 Task: Create new contact,   with mail id: 'AudreyDavis70@lohud.com', first name: 'Audrey', Last name: 'Davis', Job Title: Solutions Architect, Phone number (617) 555-7890. Change life cycle stage to  'Lead' and lead status to 'New'. Add new company to the associated contact: newschool.edu and type: Other. Logged in from softage.10@softage.net
Action: Mouse moved to (105, 57)
Screenshot: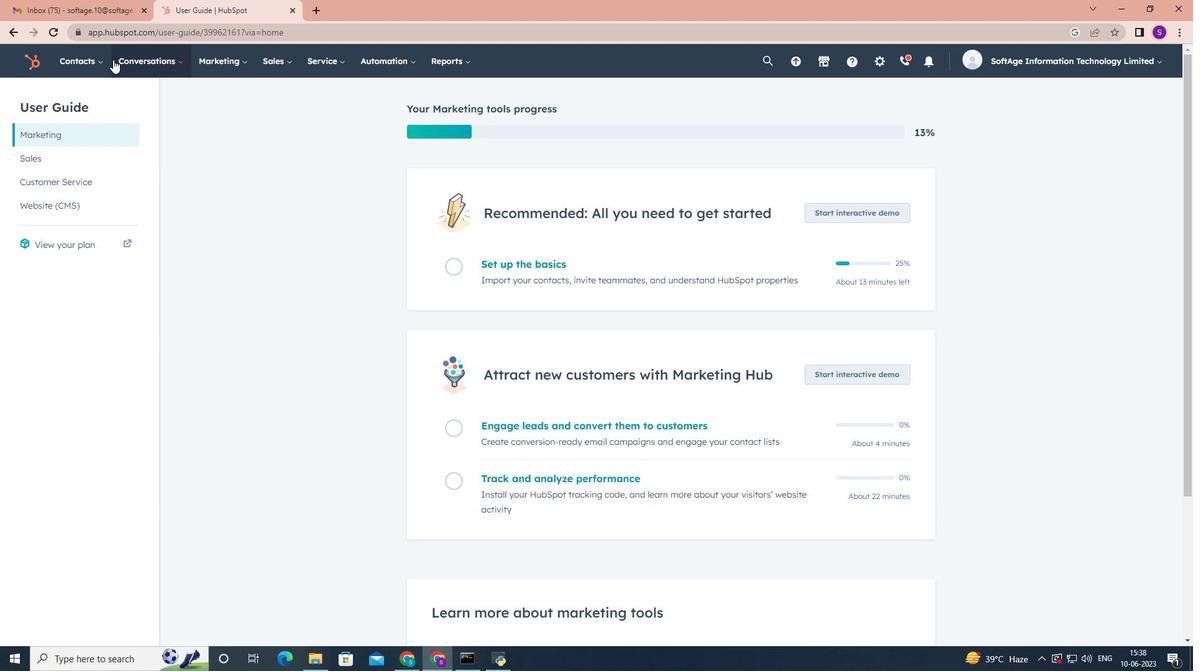 
Action: Mouse pressed left at (105, 57)
Screenshot: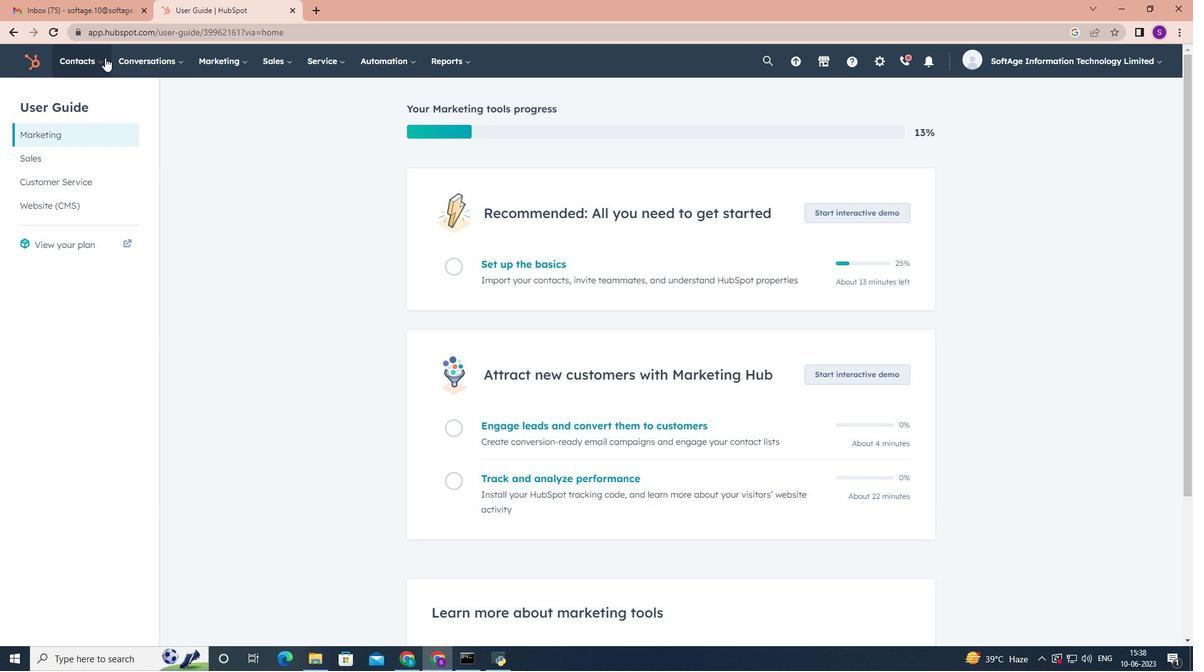 
Action: Mouse moved to (86, 94)
Screenshot: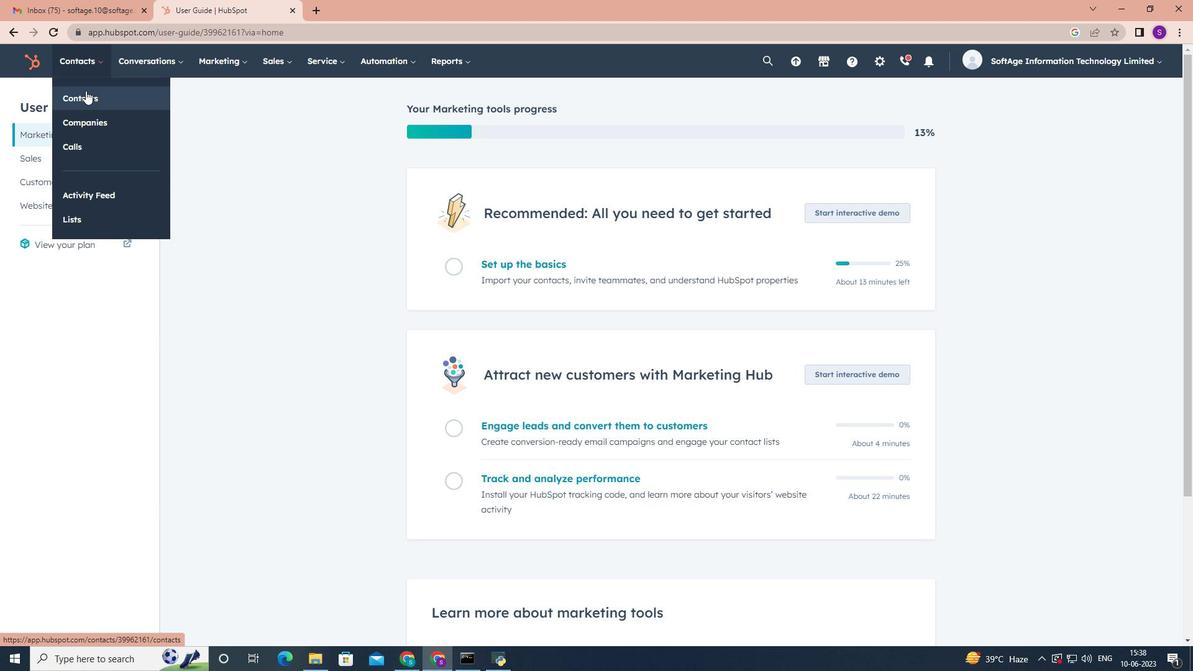 
Action: Mouse pressed left at (86, 94)
Screenshot: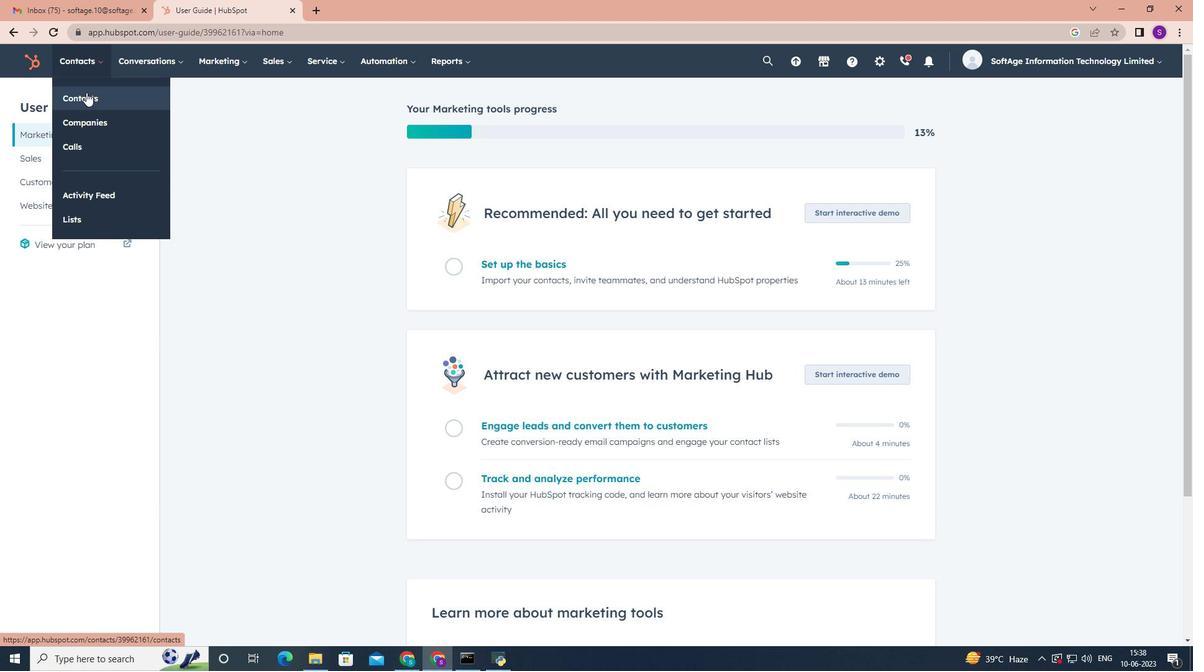 
Action: Mouse moved to (1116, 100)
Screenshot: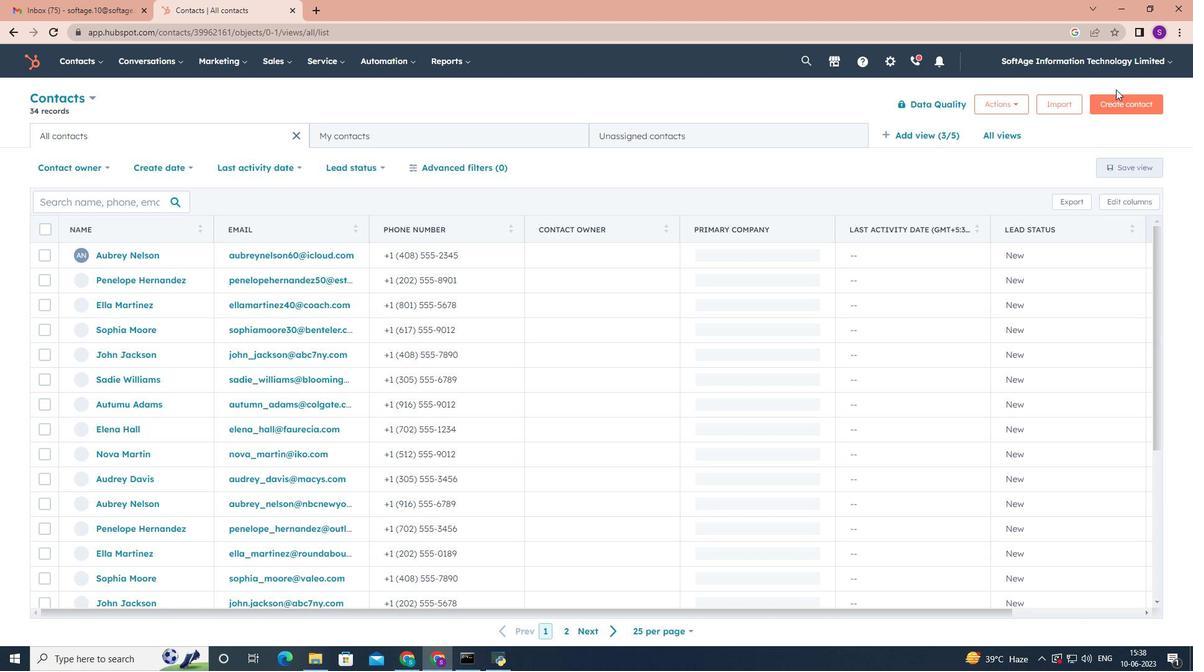 
Action: Mouse pressed left at (1116, 100)
Screenshot: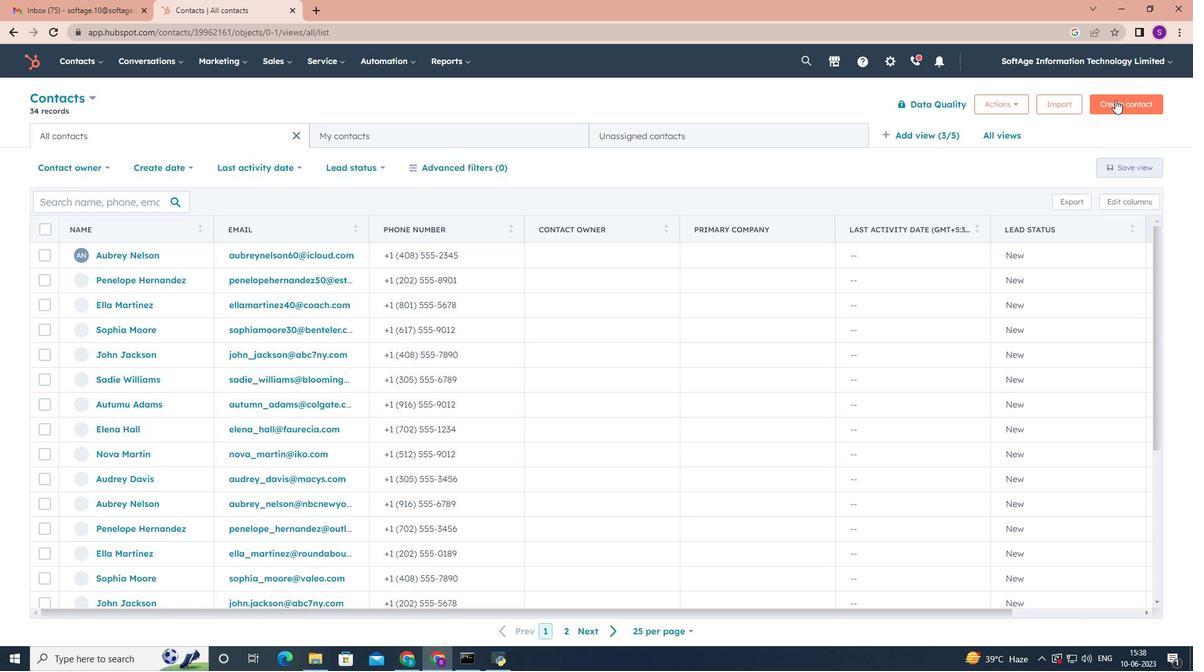 
Action: Mouse moved to (896, 152)
Screenshot: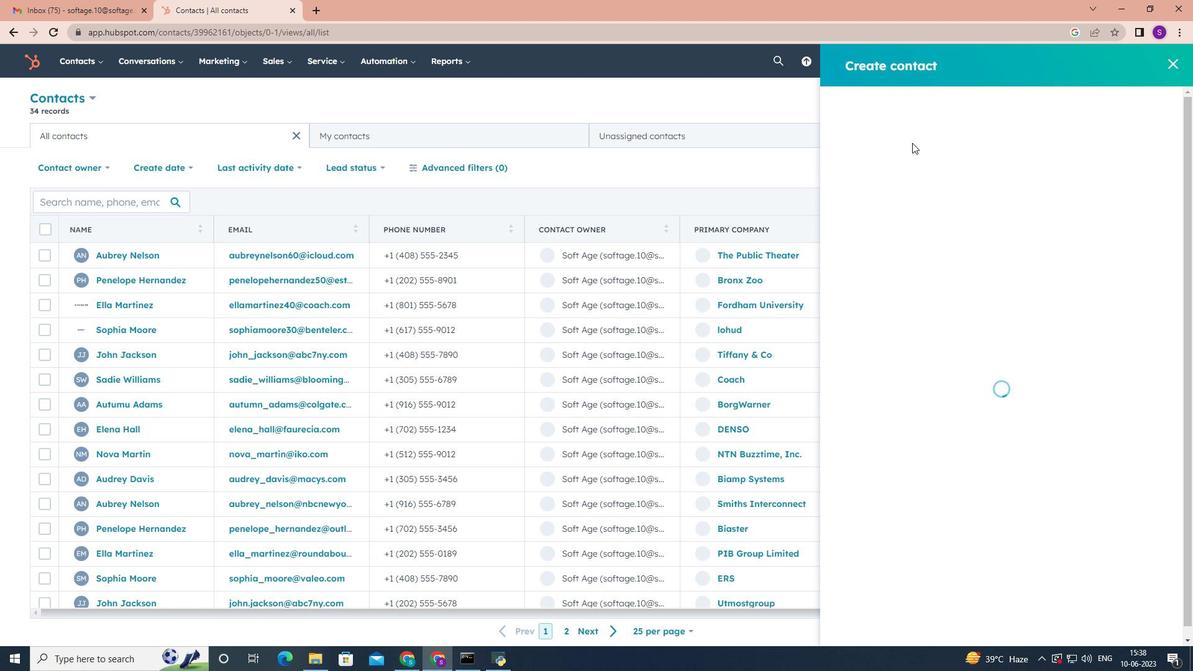 
Action: Mouse pressed left at (896, 152)
Screenshot: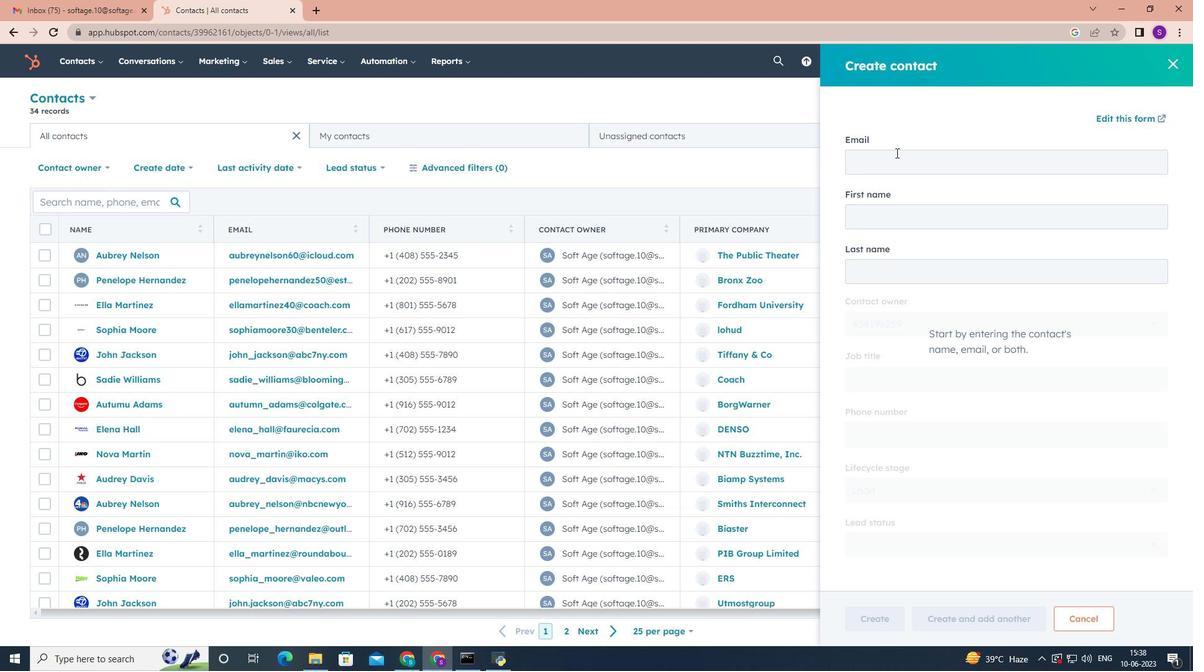 
Action: Key pressed <Key.shift>Audrey<Key.shift>Davis70<Key.shift>@lohud.com<Key.tab><Key.shift><Key.shift>Audrey<Key.tab>davis<Key.backspace><Key.backspace><Key.backspace><Key.backspace><Key.backspace><Key.shift><Key.shift><Key.shift><Key.shift>Davis<Key.tab><Key.tab><Key.shift>Solutions<Key.space><Key.shift>Architect<Key.tab>6175557890<Key.tab><Key.tab><Key.tab><Key.tab><Key.enter>
Screenshot: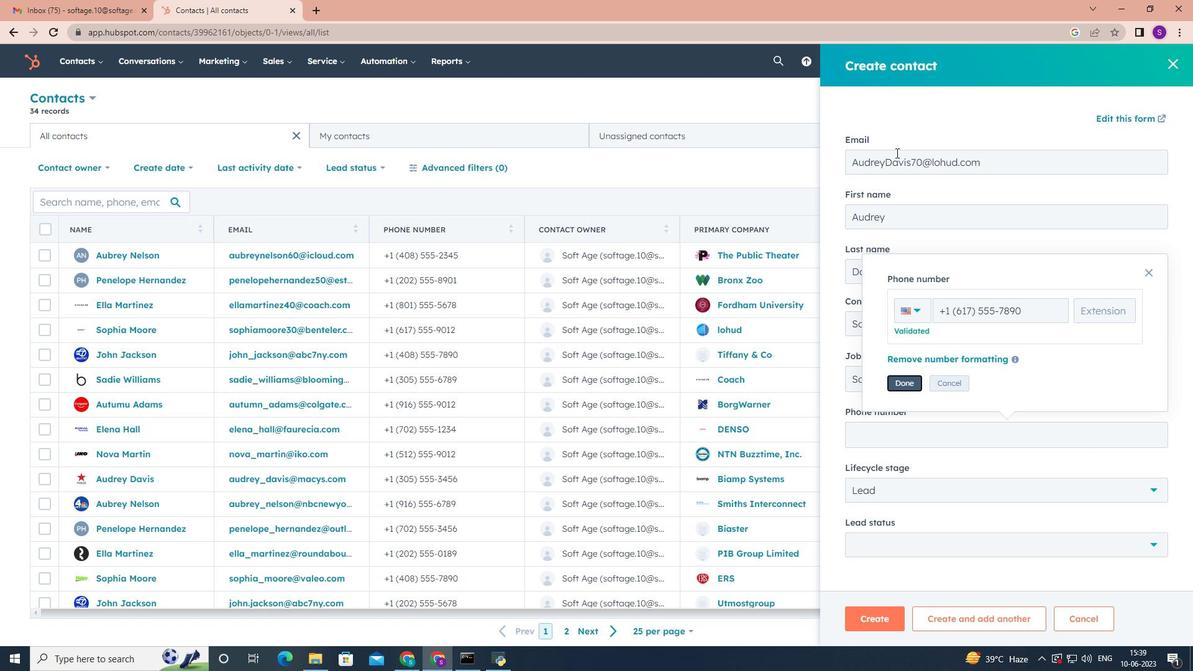 
Action: Mouse moved to (1152, 486)
Screenshot: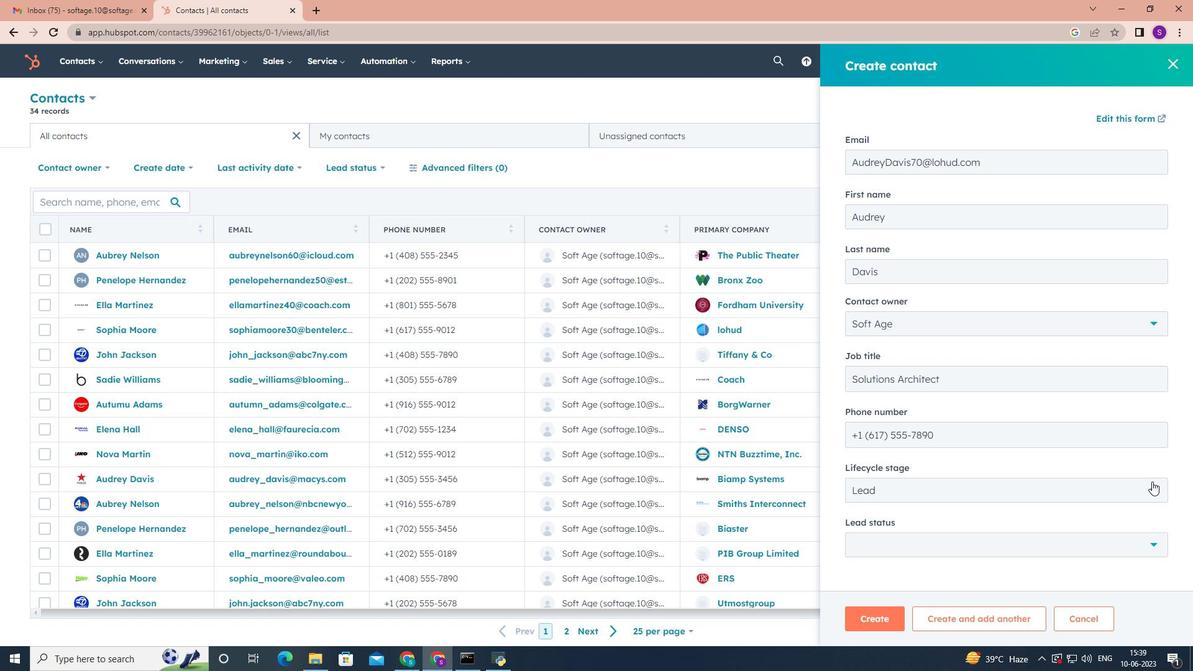 
Action: Mouse pressed left at (1152, 486)
Screenshot: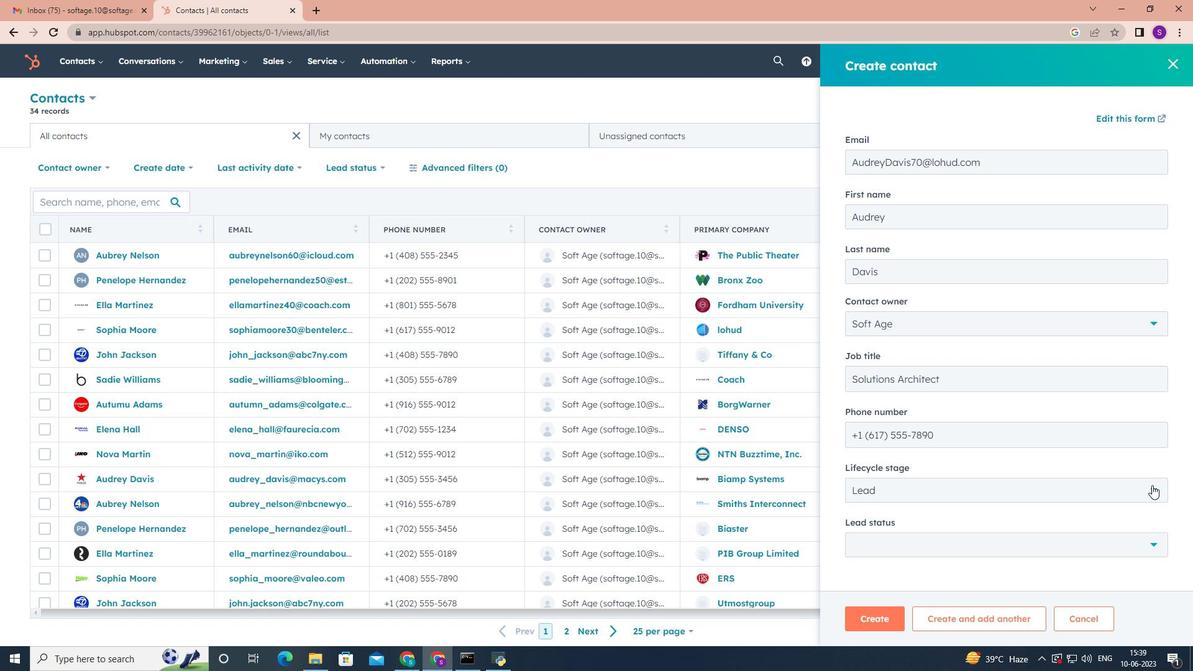 
Action: Mouse moved to (932, 386)
Screenshot: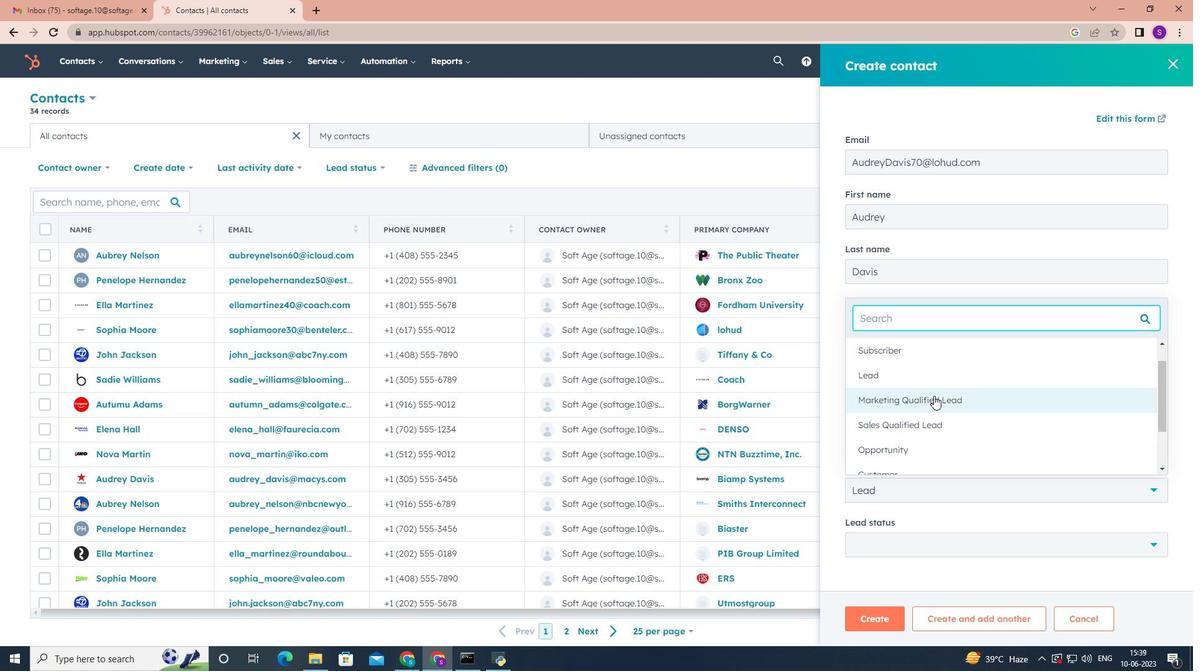 
Action: Mouse pressed left at (932, 386)
Screenshot: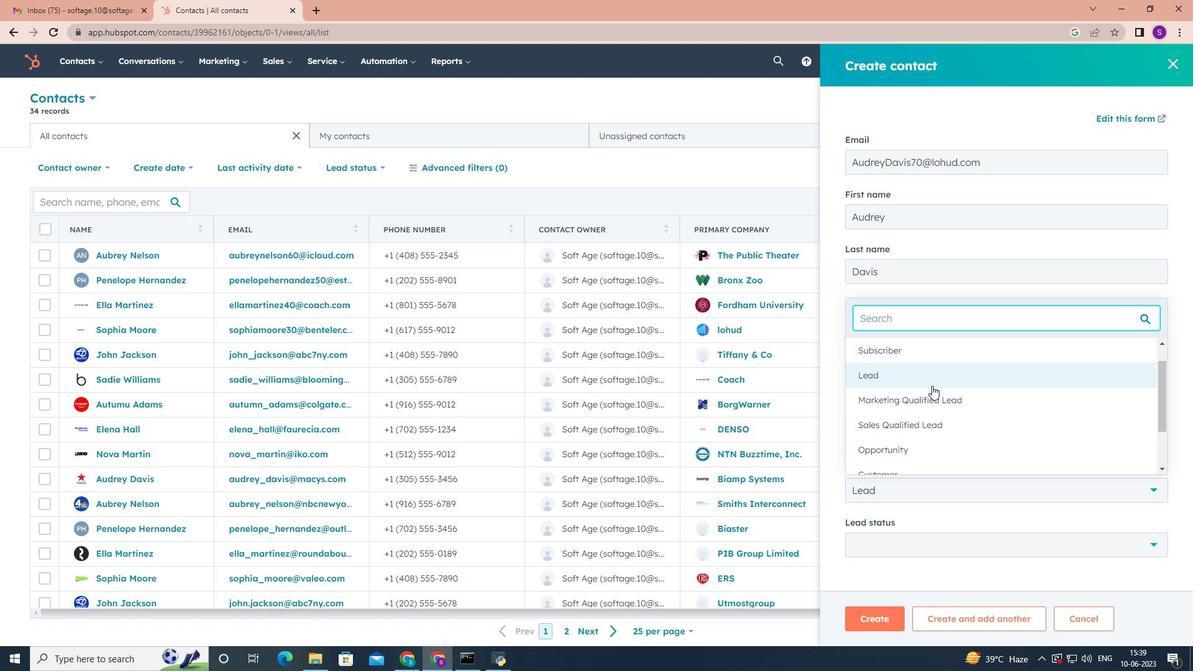 
Action: Mouse moved to (1094, 544)
Screenshot: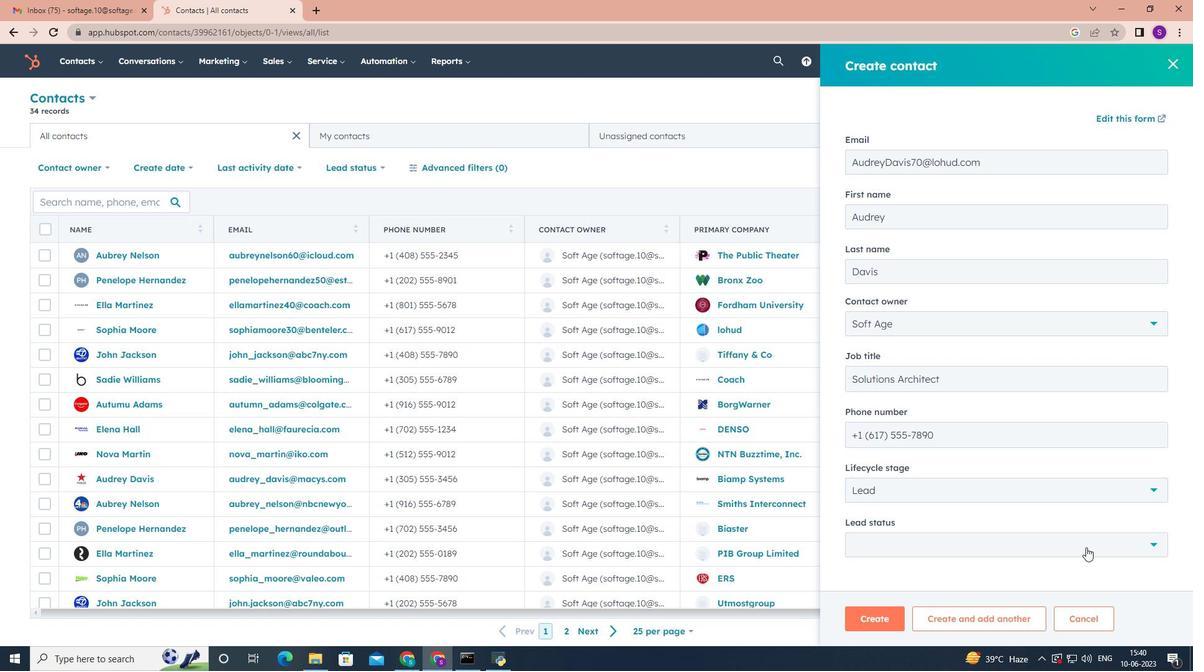 
Action: Mouse pressed left at (1094, 544)
Screenshot: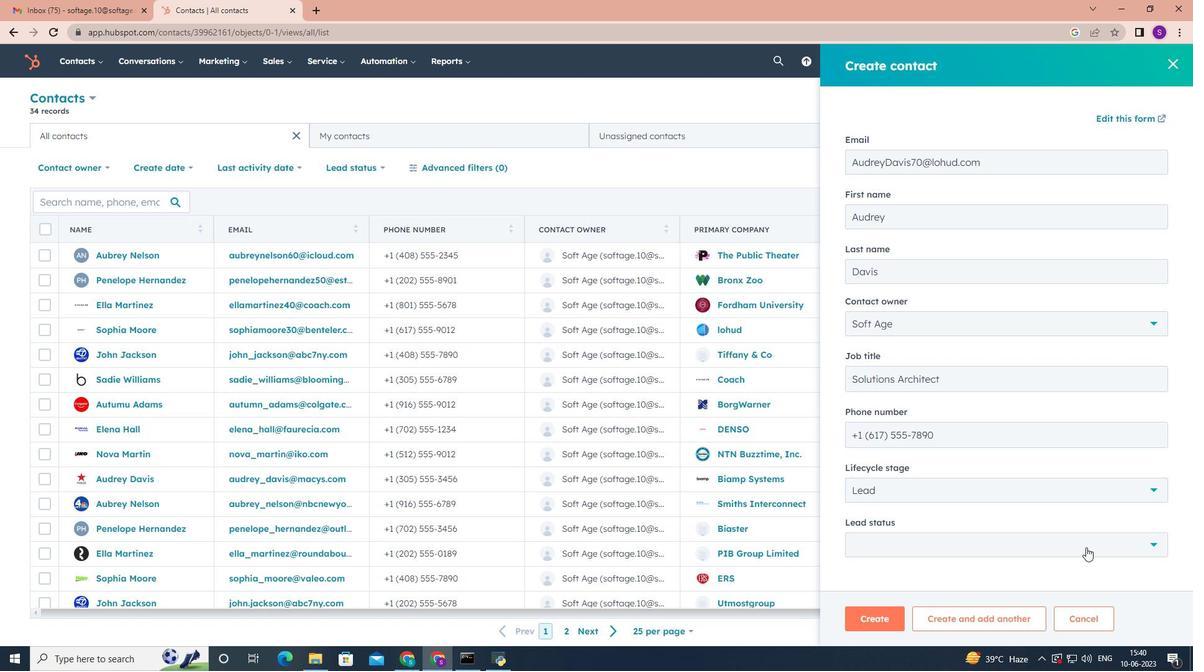 
Action: Mouse moved to (912, 432)
Screenshot: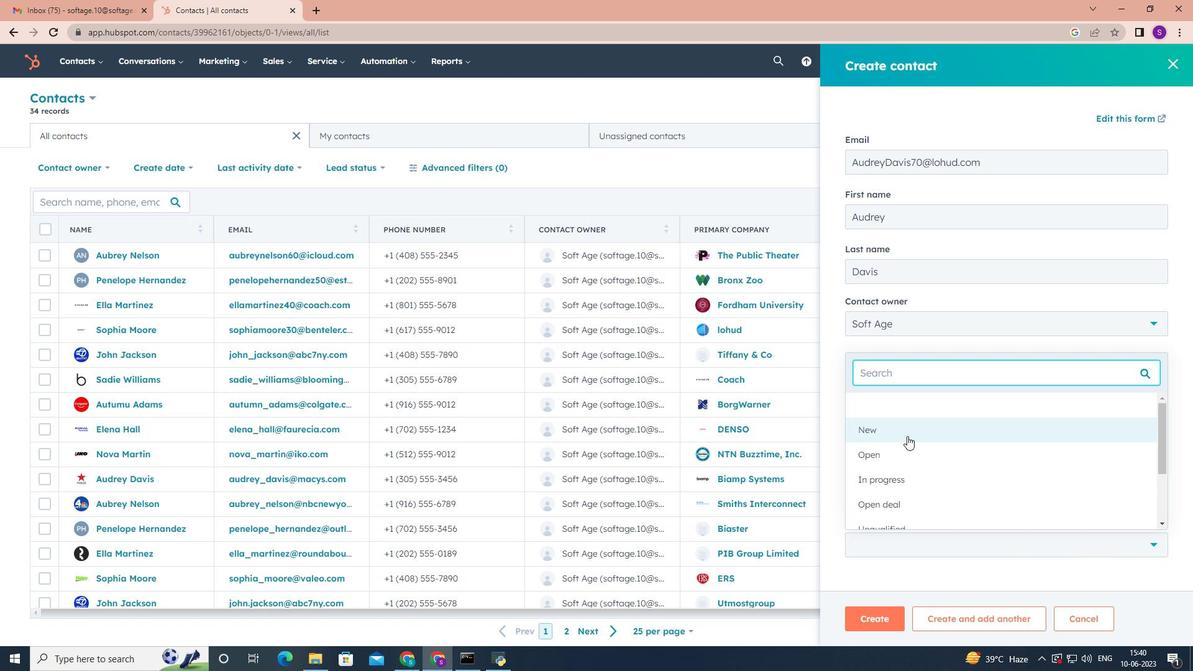 
Action: Mouse pressed left at (912, 432)
Screenshot: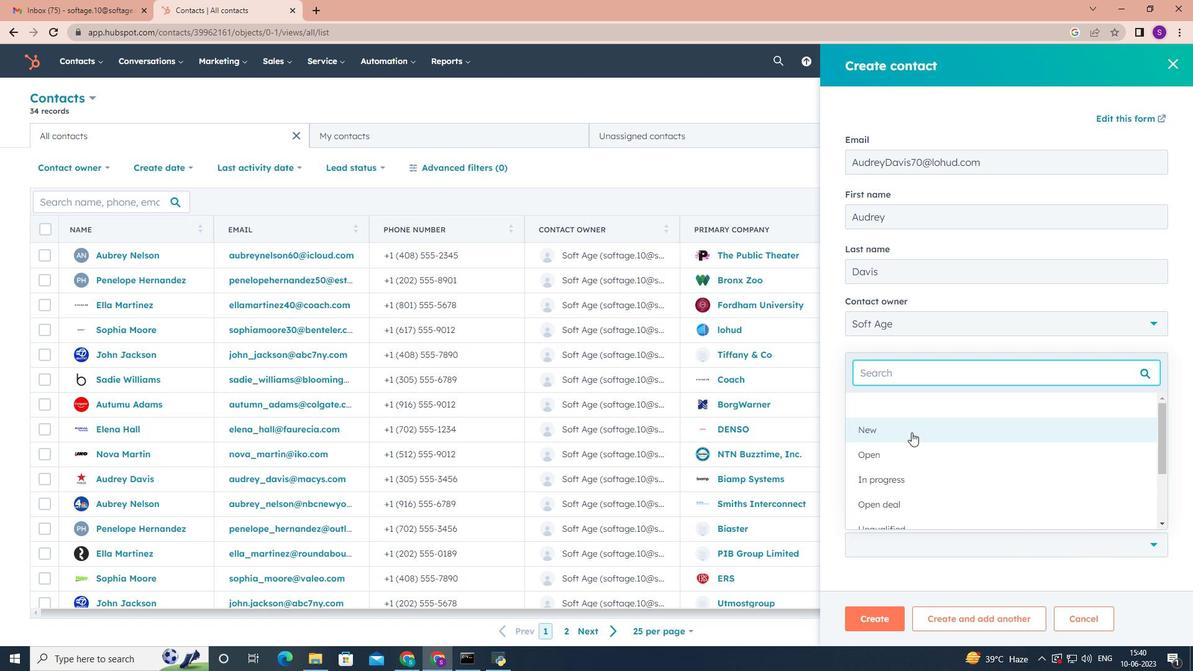 
Action: Mouse moved to (896, 623)
Screenshot: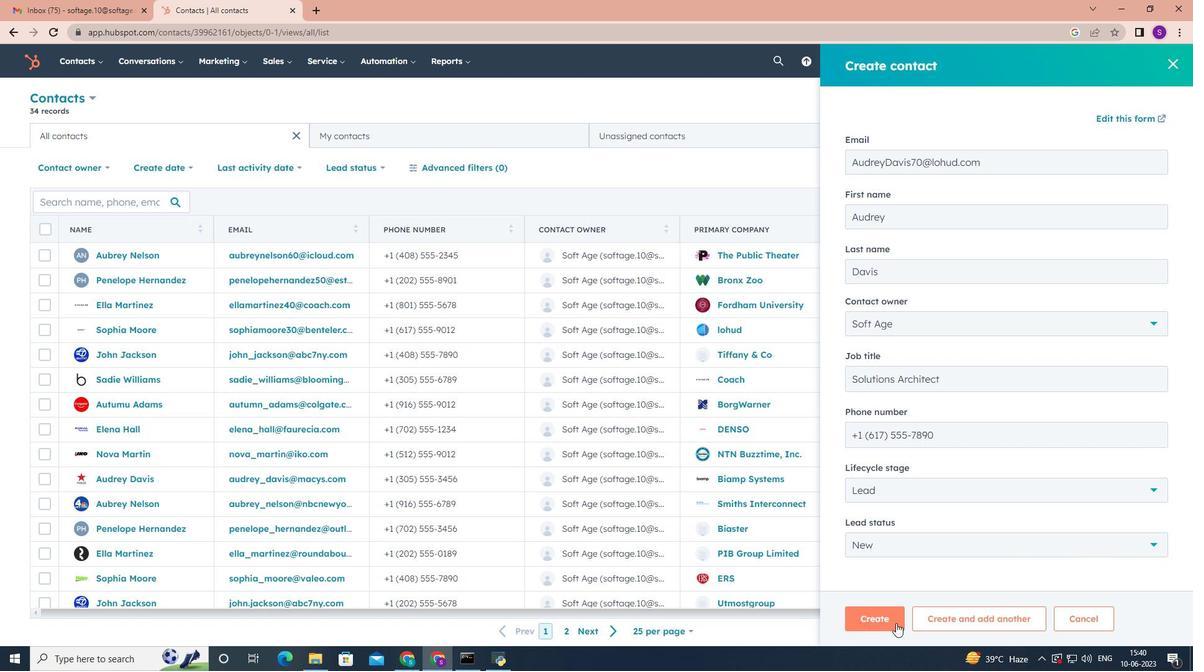 
Action: Mouse pressed left at (896, 623)
Screenshot: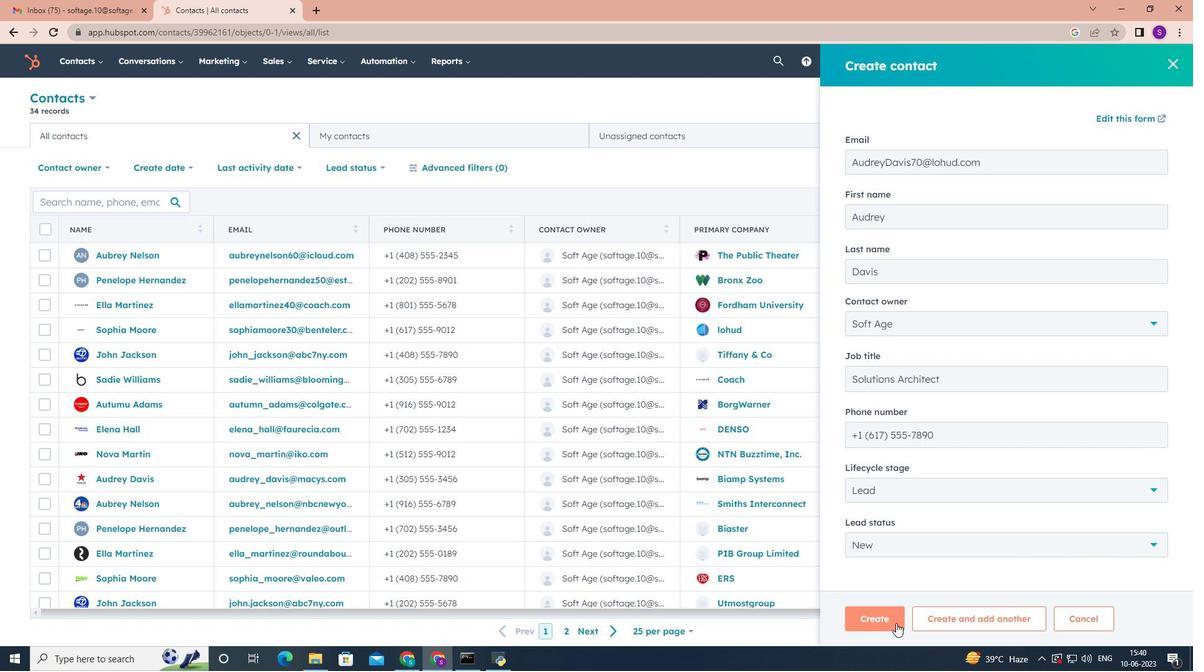 
Action: Mouse moved to (851, 397)
Screenshot: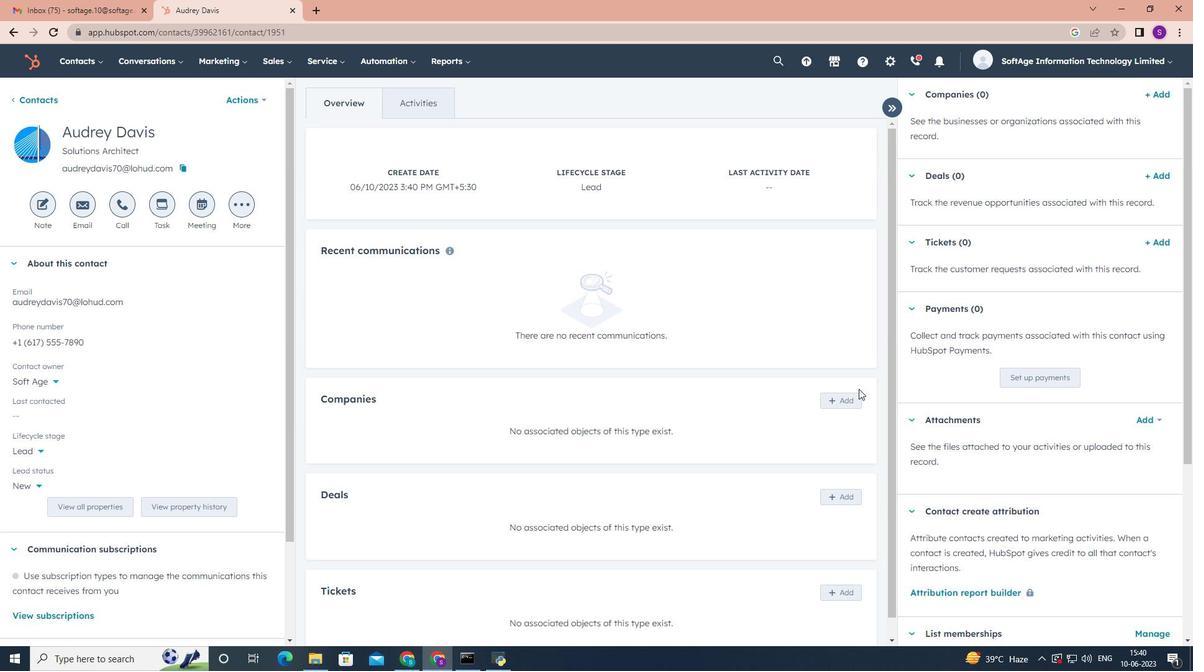 
Action: Mouse pressed left at (851, 397)
Screenshot: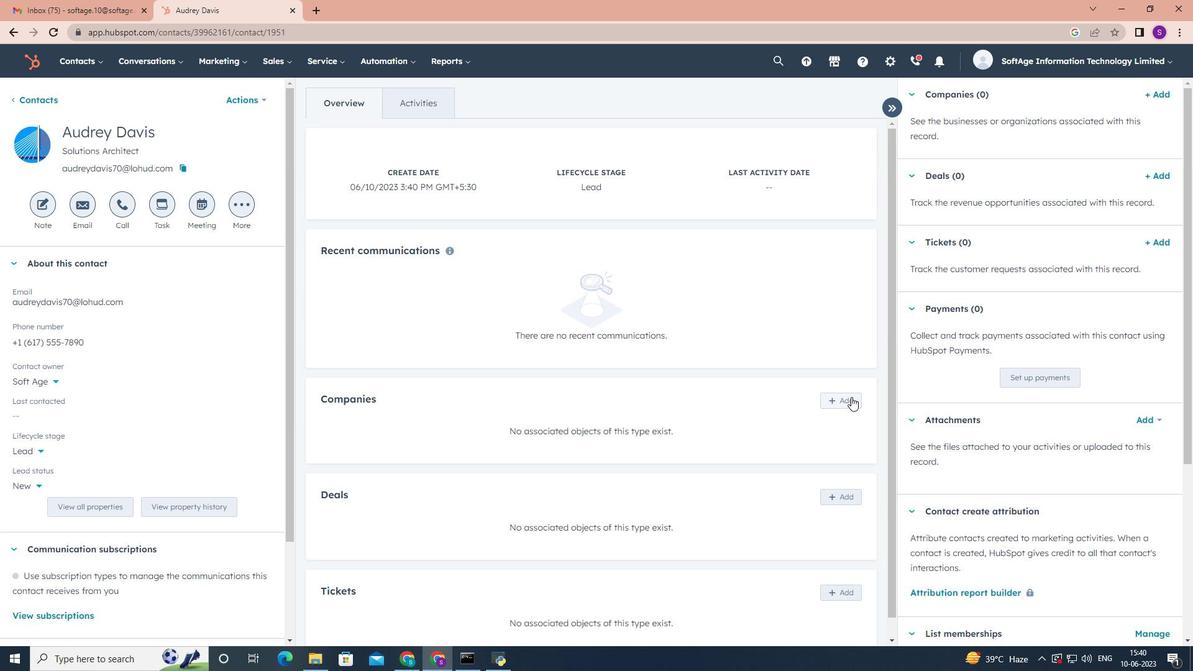 
Action: Mouse moved to (910, 122)
Screenshot: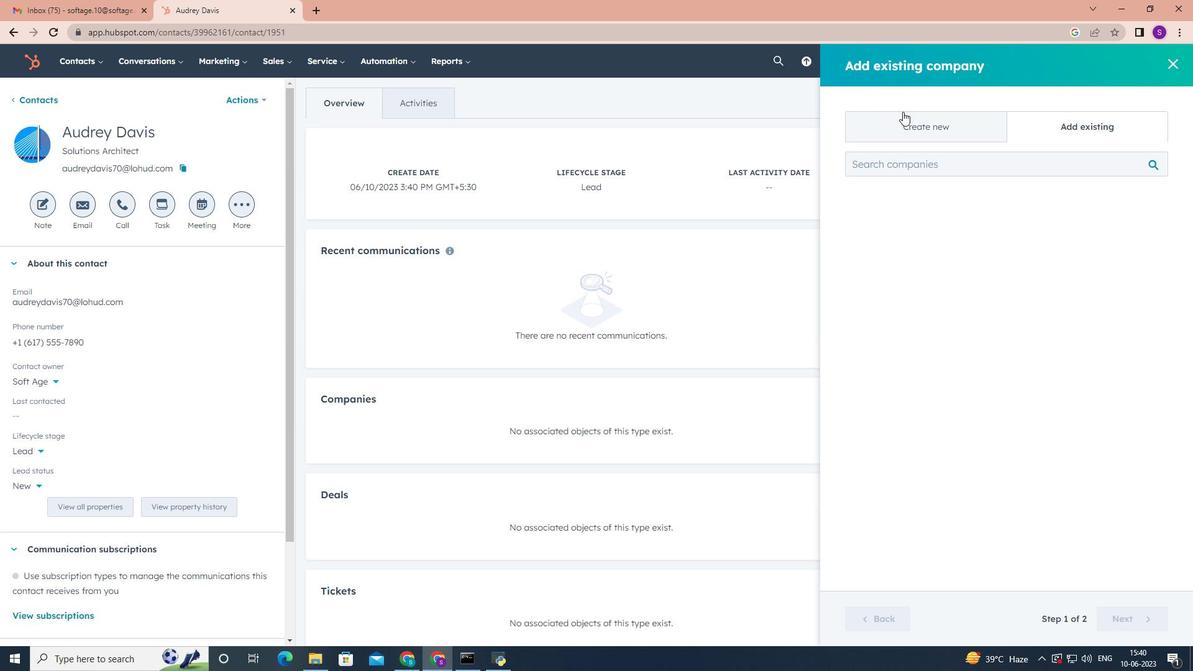 
Action: Mouse pressed left at (910, 122)
Screenshot: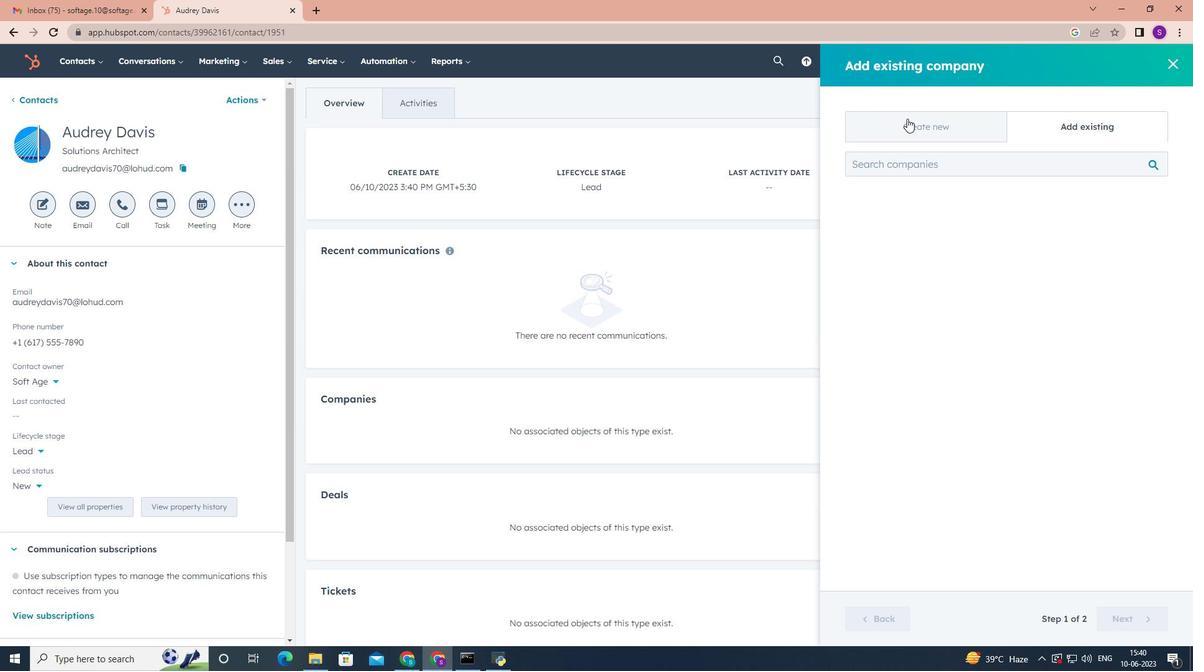 
Action: Mouse moved to (911, 195)
Screenshot: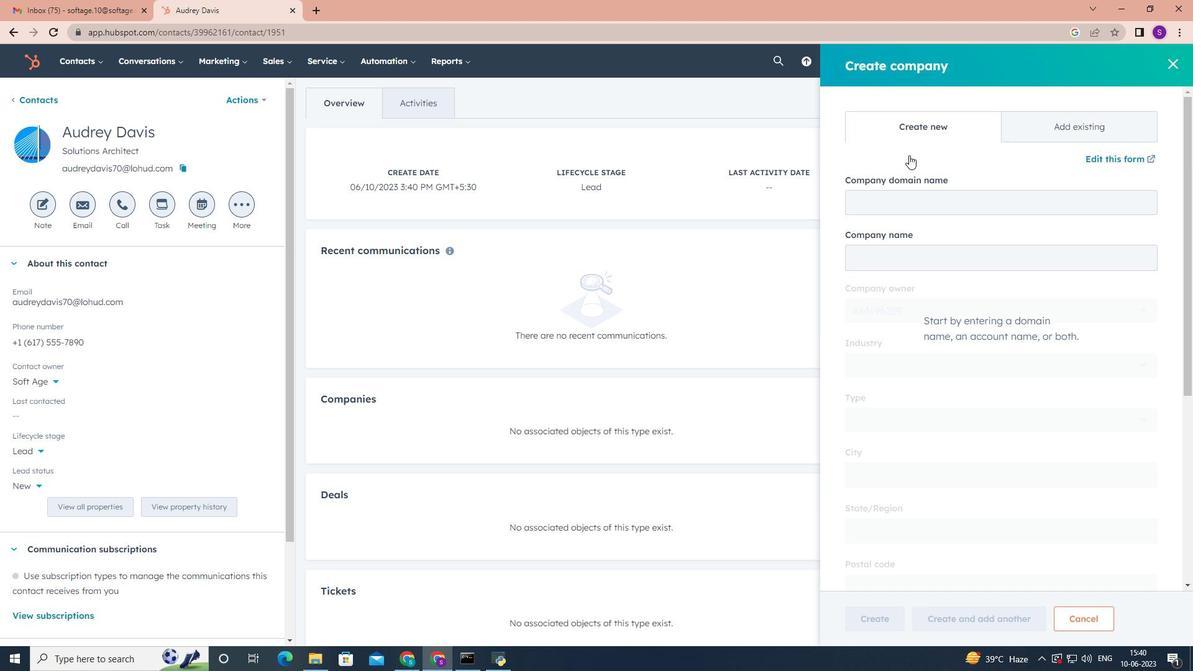 
Action: Mouse pressed left at (911, 195)
Screenshot: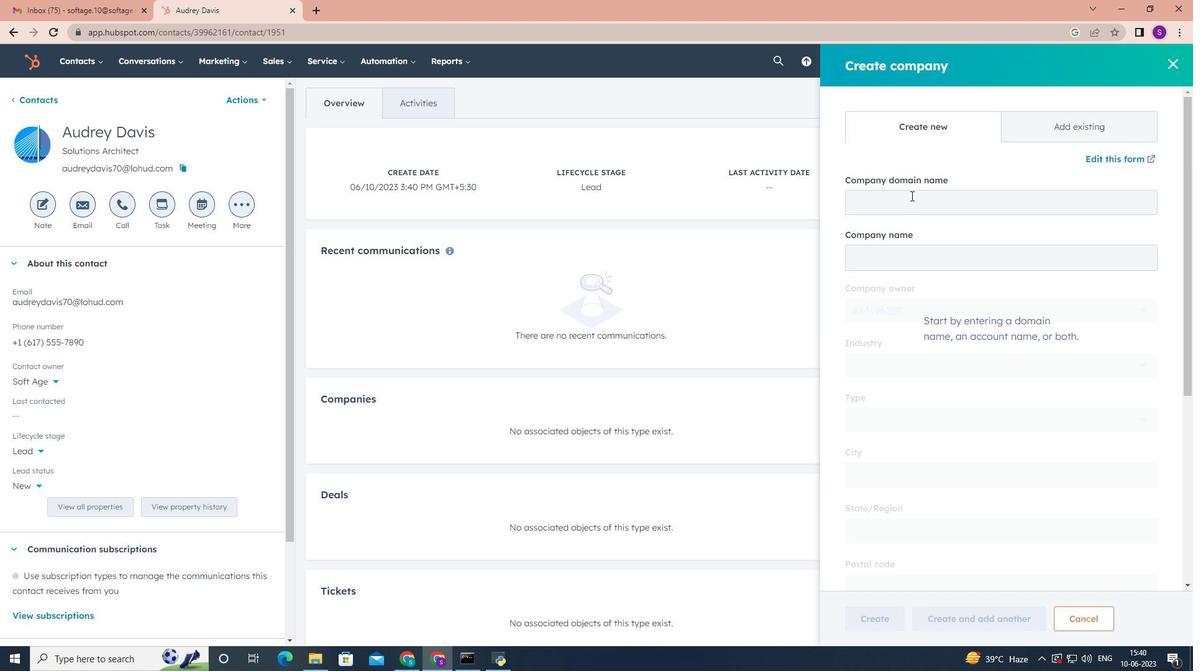 
Action: Key pressed newschool.edu
Screenshot: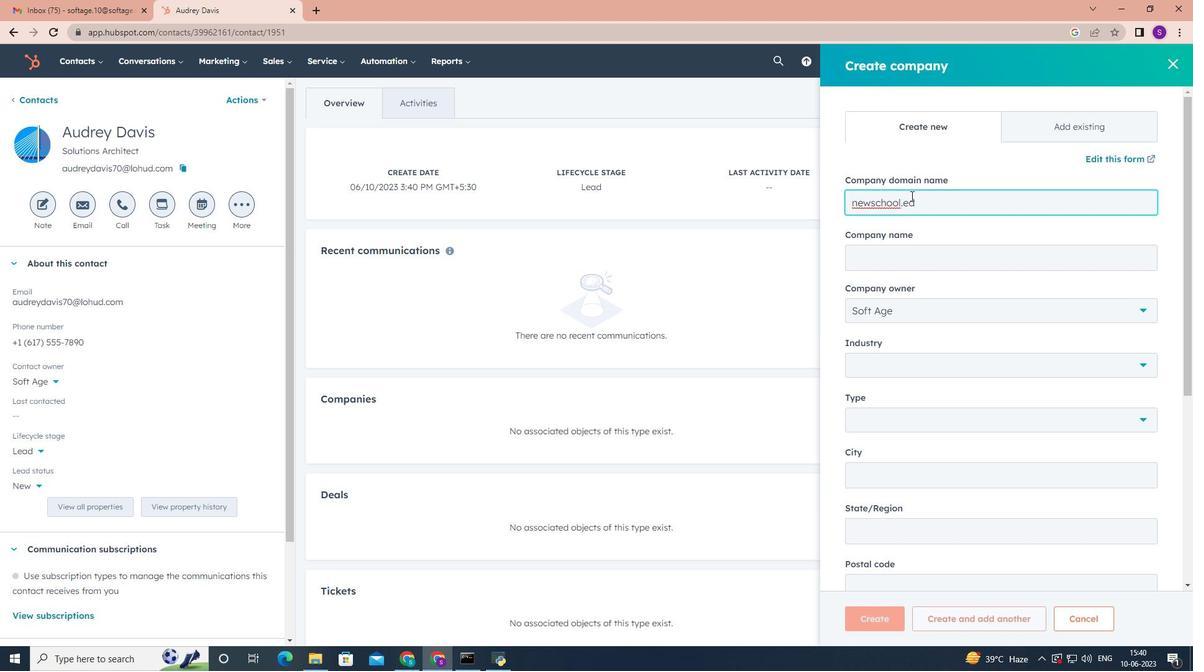 
Action: Mouse moved to (900, 307)
Screenshot: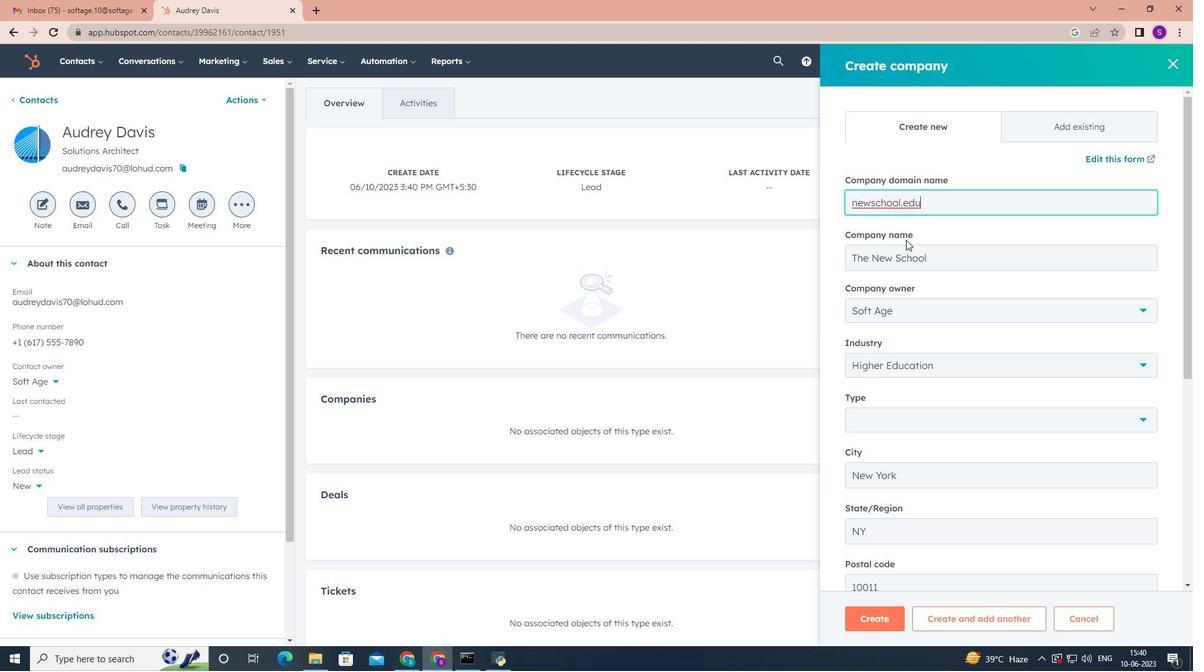 
Action: Mouse scrolled (900, 306) with delta (0, 0)
Screenshot: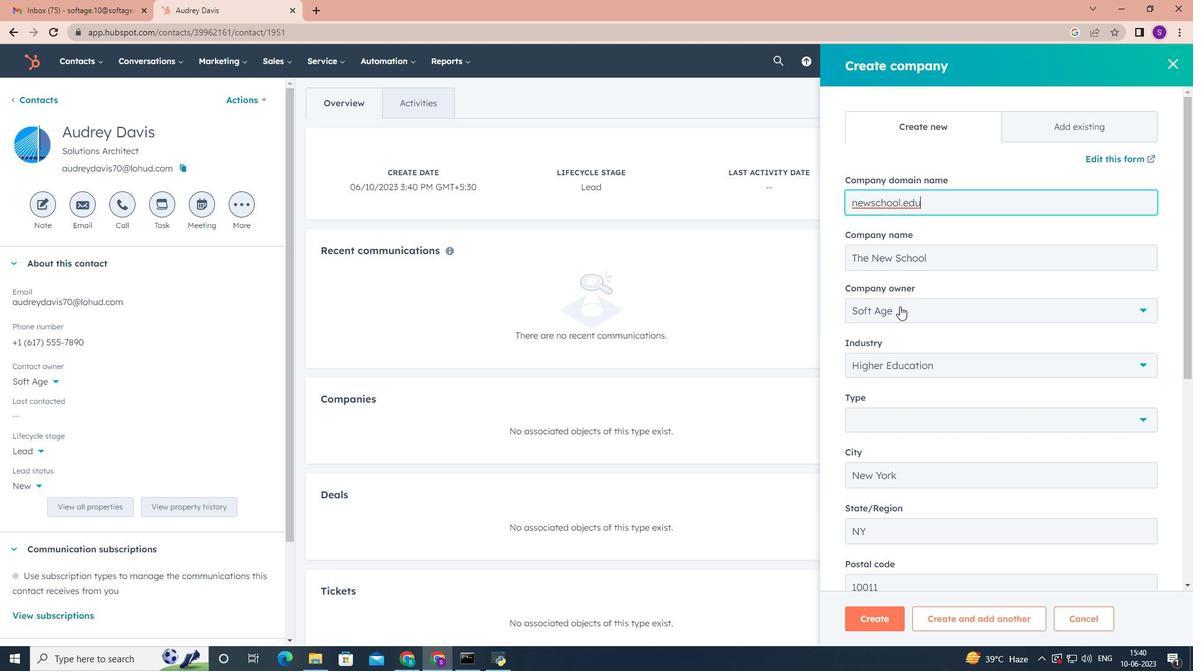 
Action: Mouse scrolled (900, 306) with delta (0, 0)
Screenshot: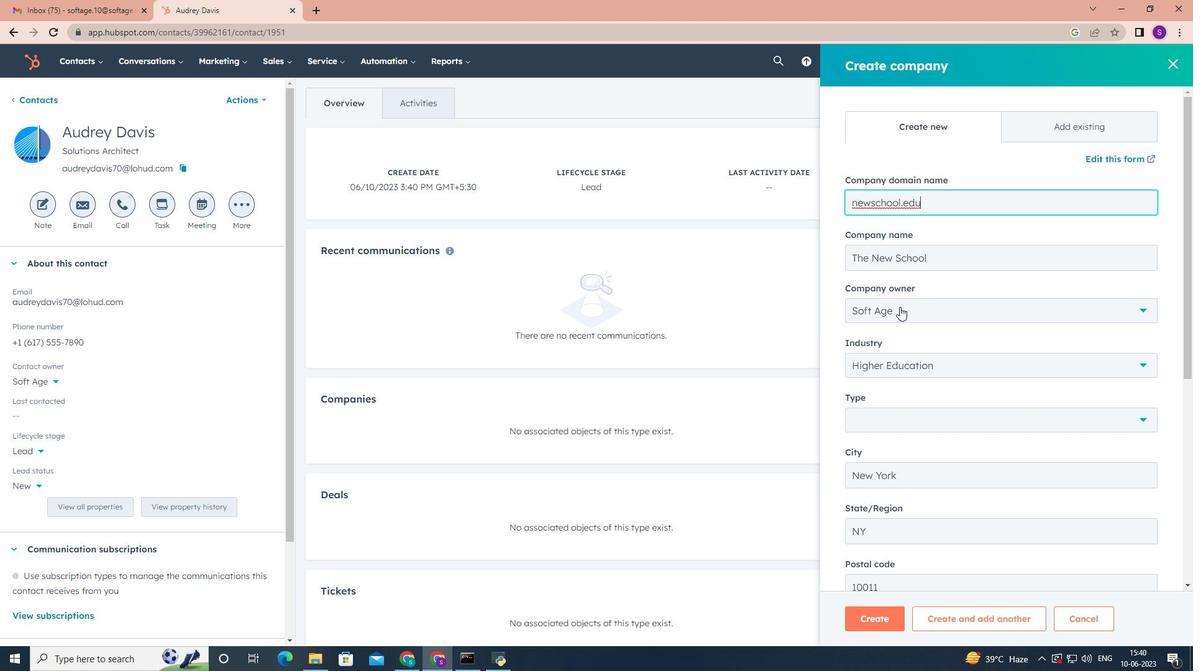 
Action: Mouse scrolled (900, 306) with delta (0, 0)
Screenshot: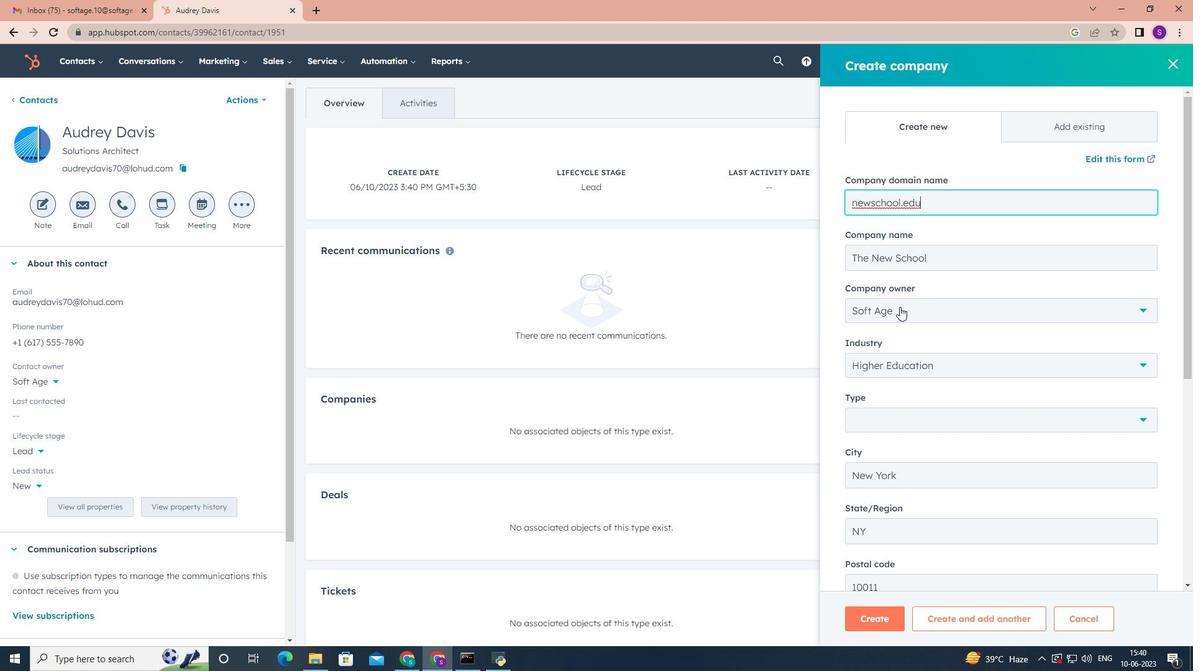 
Action: Mouse scrolled (900, 306) with delta (0, 0)
Screenshot: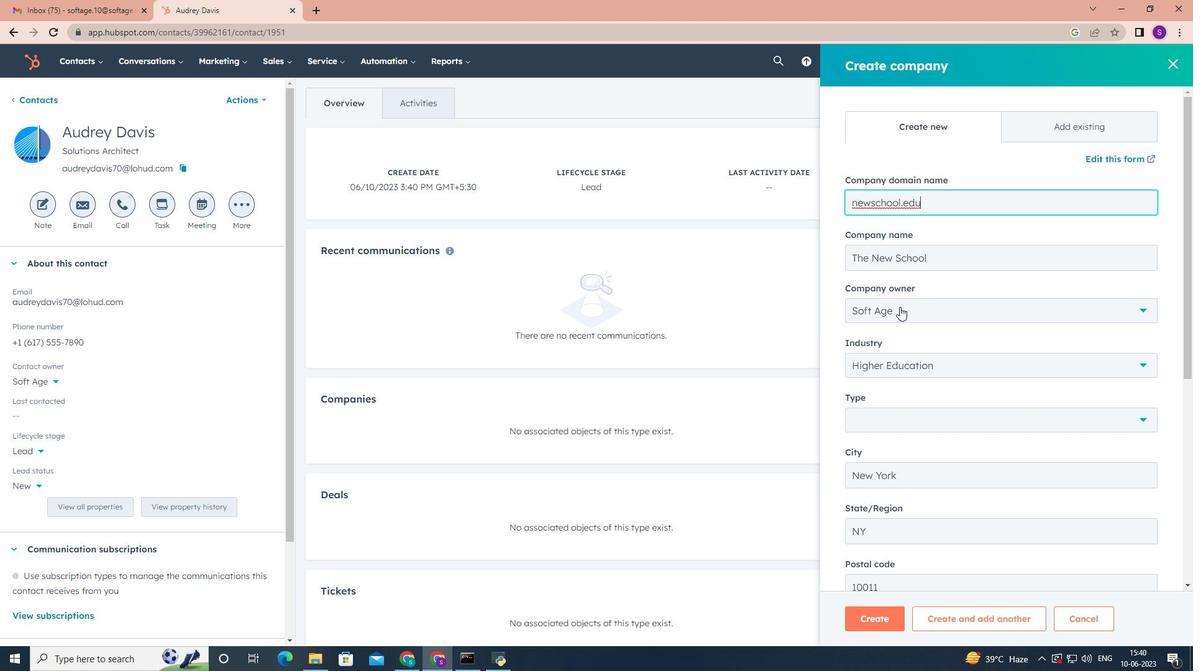 
Action: Mouse moved to (1053, 177)
Screenshot: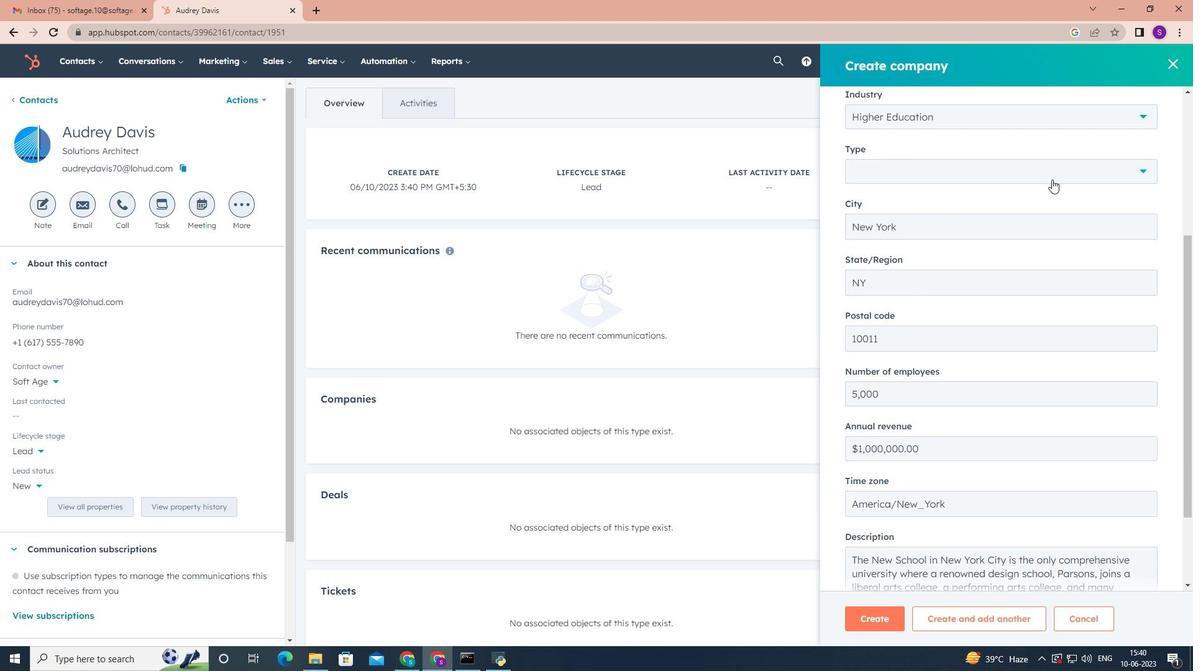 
Action: Mouse pressed left at (1053, 177)
Screenshot: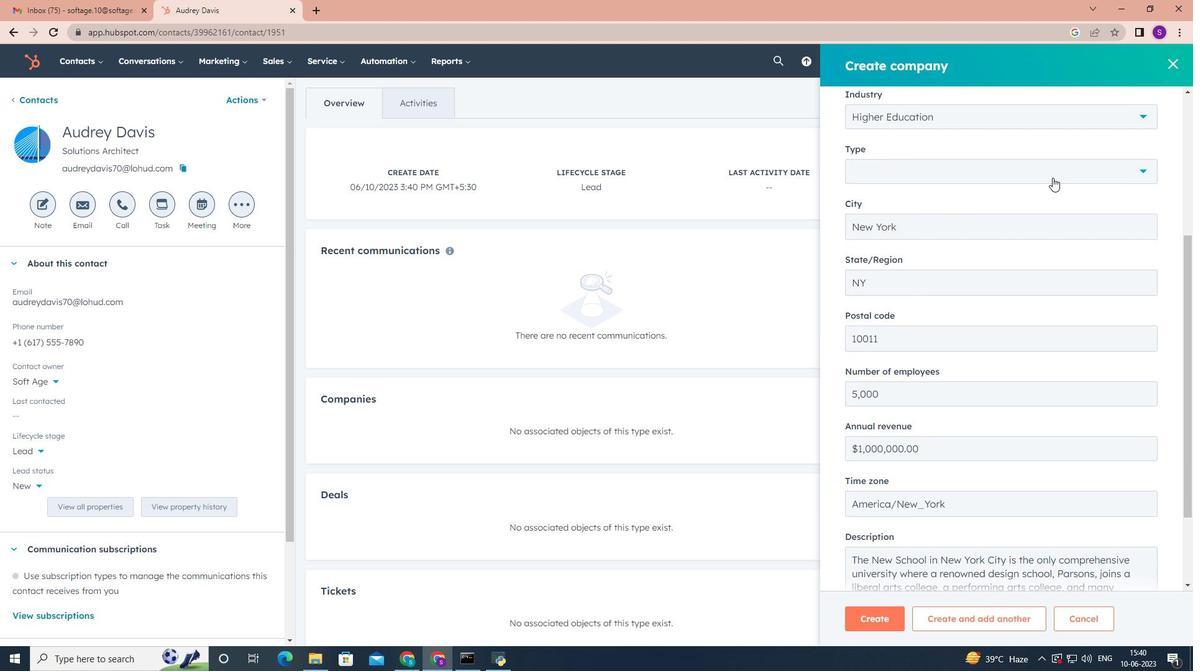 
Action: Mouse moved to (923, 264)
Screenshot: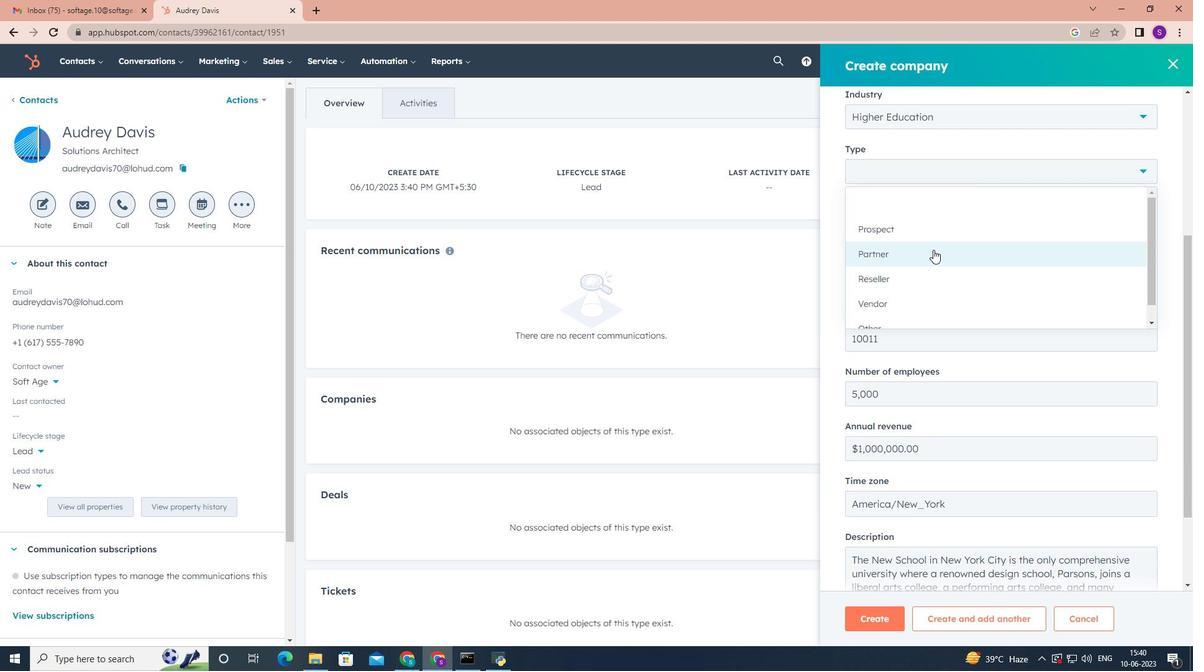 
Action: Mouse scrolled (923, 264) with delta (0, 0)
Screenshot: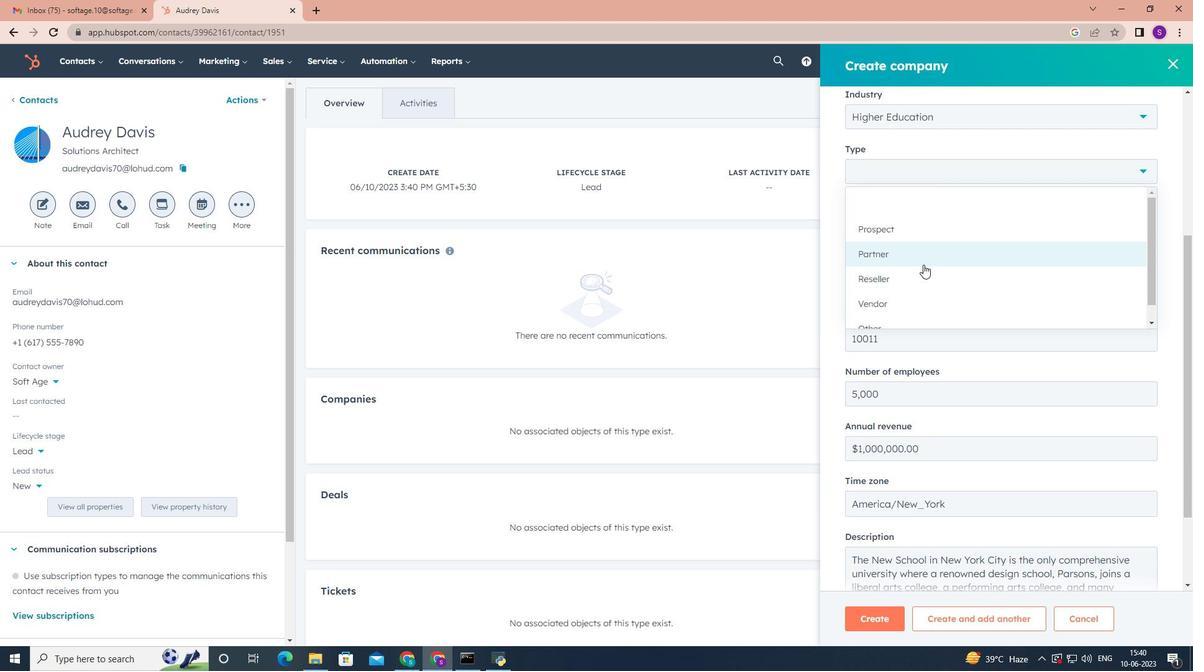 
Action: Mouse scrolled (923, 264) with delta (0, 0)
Screenshot: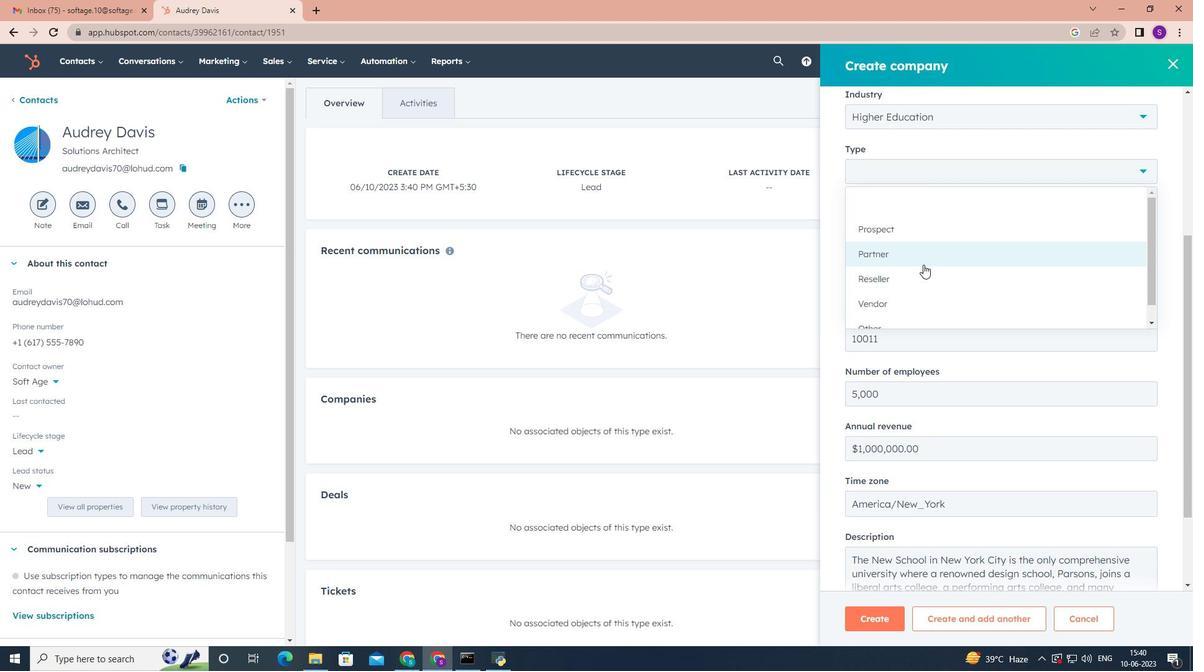 
Action: Mouse scrolled (923, 264) with delta (0, 0)
Screenshot: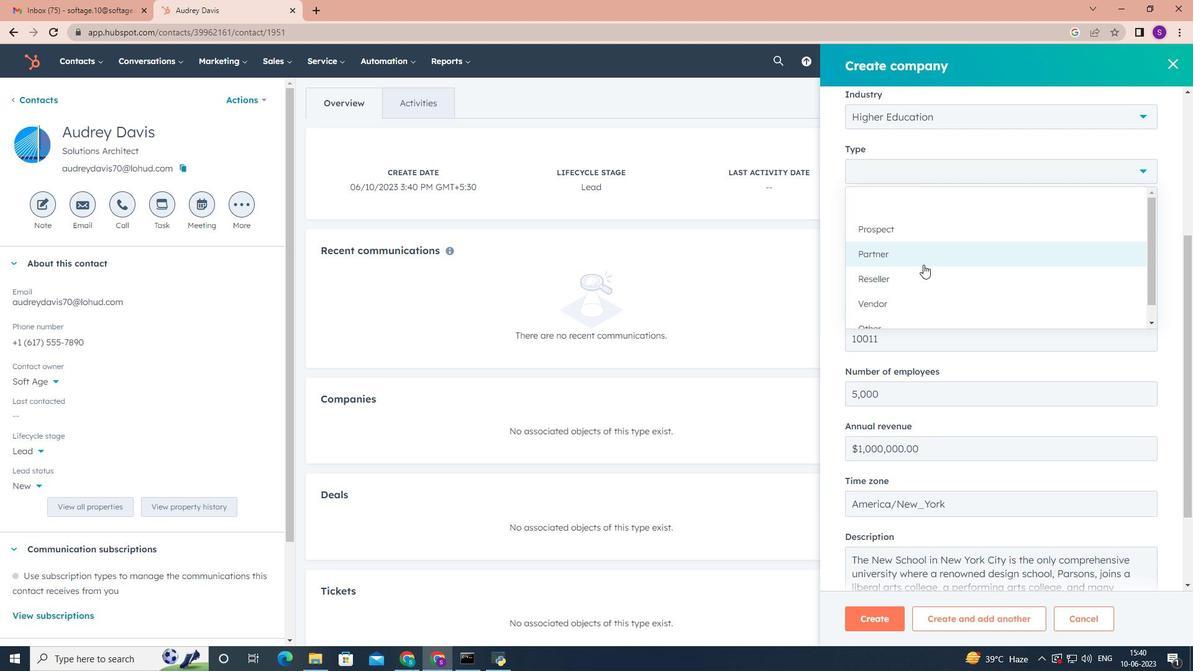 
Action: Mouse scrolled (923, 264) with delta (0, 0)
Screenshot: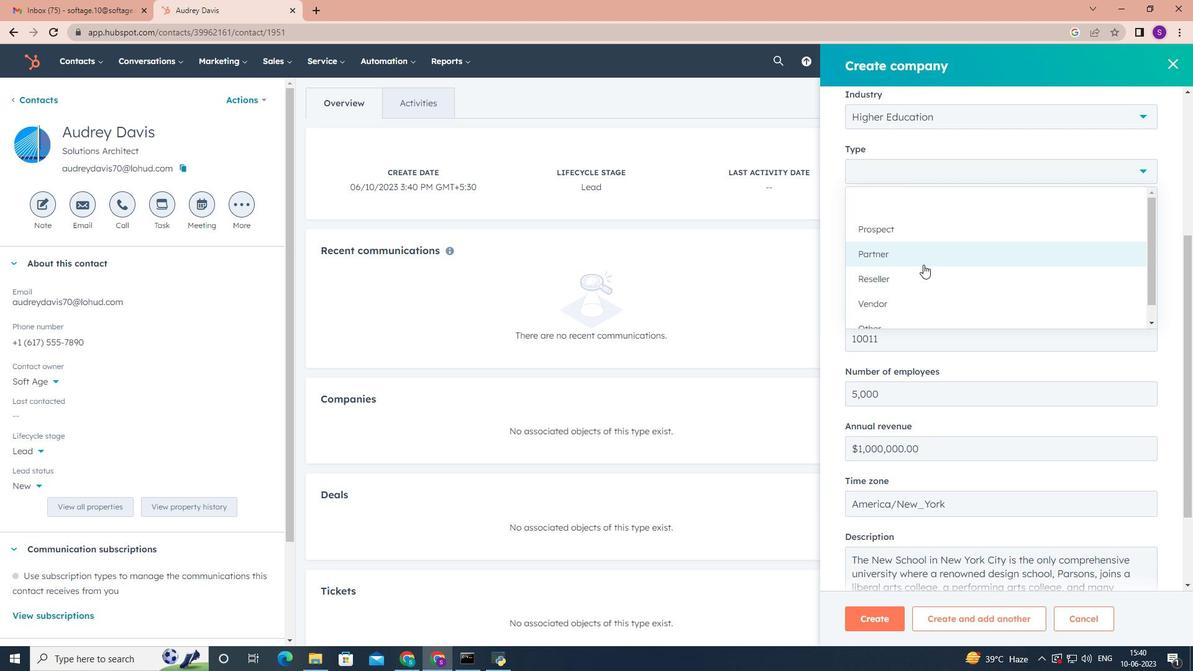 
Action: Mouse moved to (910, 312)
Screenshot: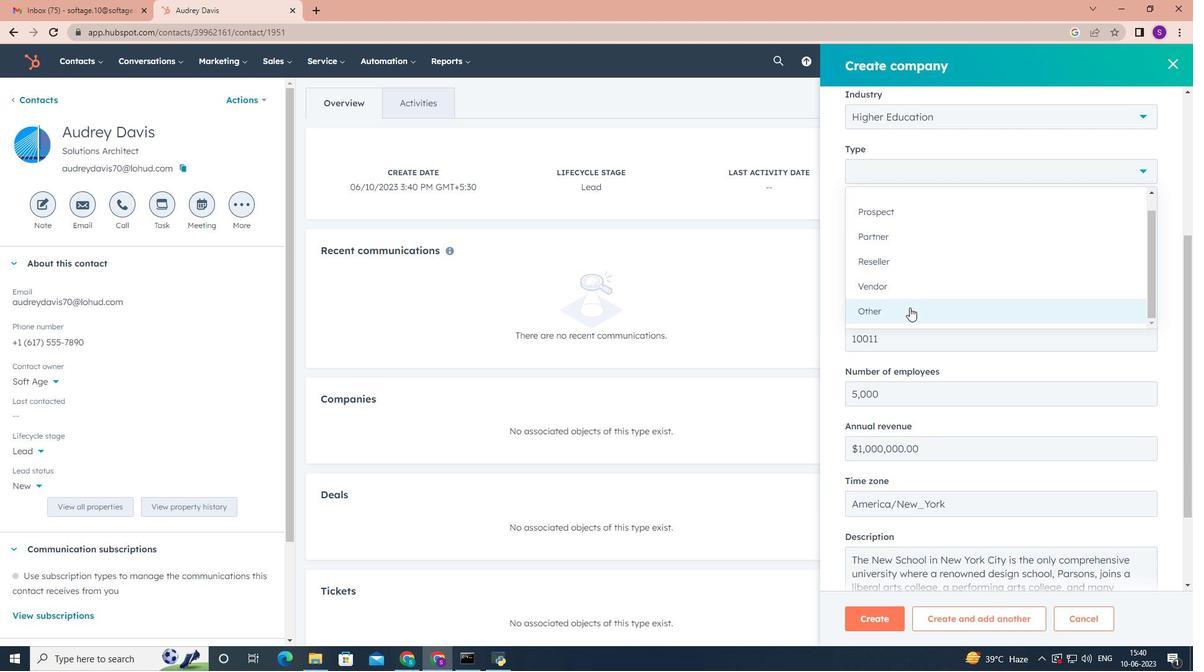 
Action: Mouse pressed left at (910, 312)
Screenshot: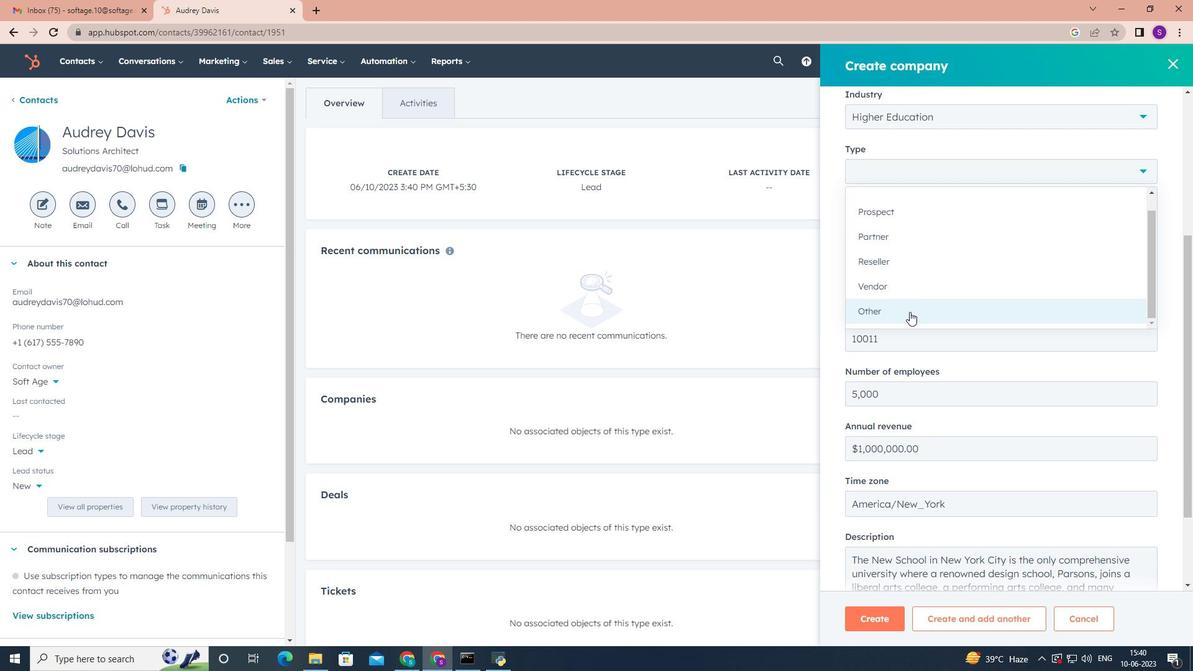 
Action: Mouse scrolled (910, 311) with delta (0, 0)
Screenshot: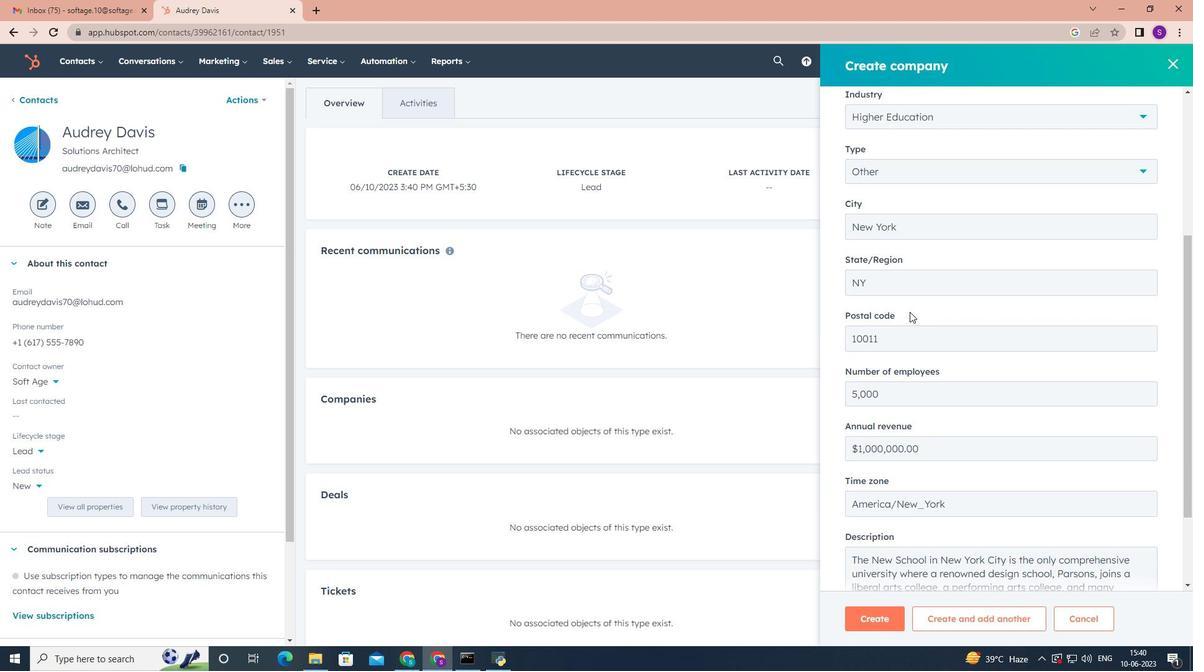 
Action: Mouse scrolled (910, 311) with delta (0, 0)
Screenshot: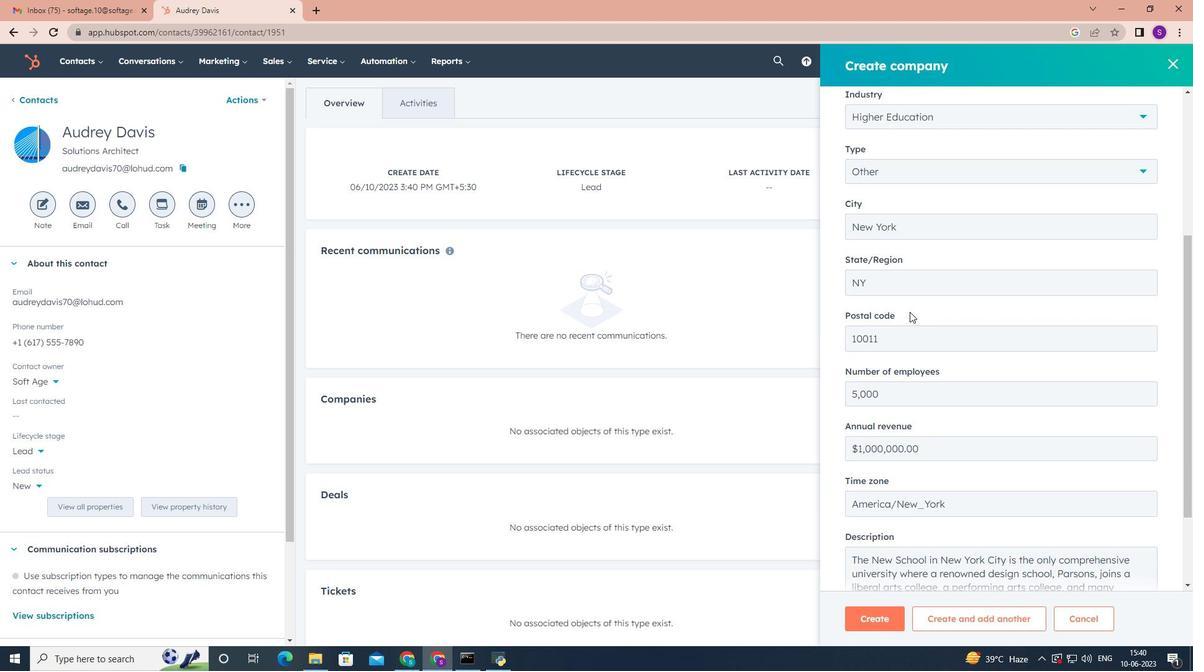 
Action: Mouse scrolled (910, 312) with delta (0, 0)
Screenshot: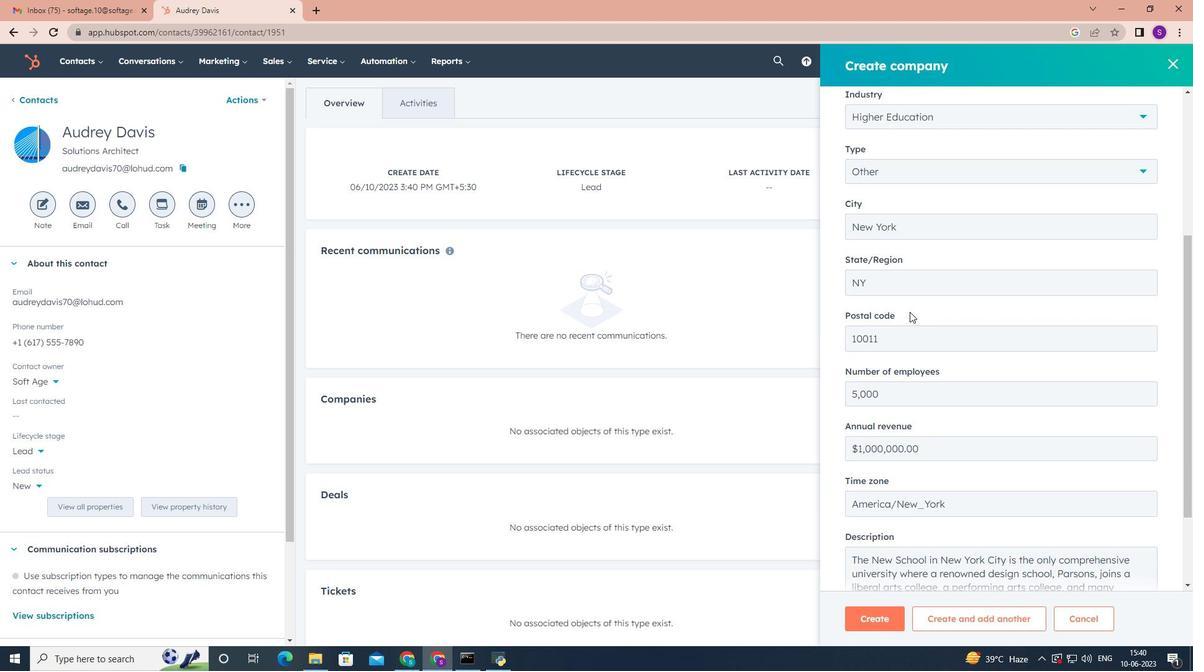 
Action: Mouse scrolled (910, 311) with delta (0, 0)
Screenshot: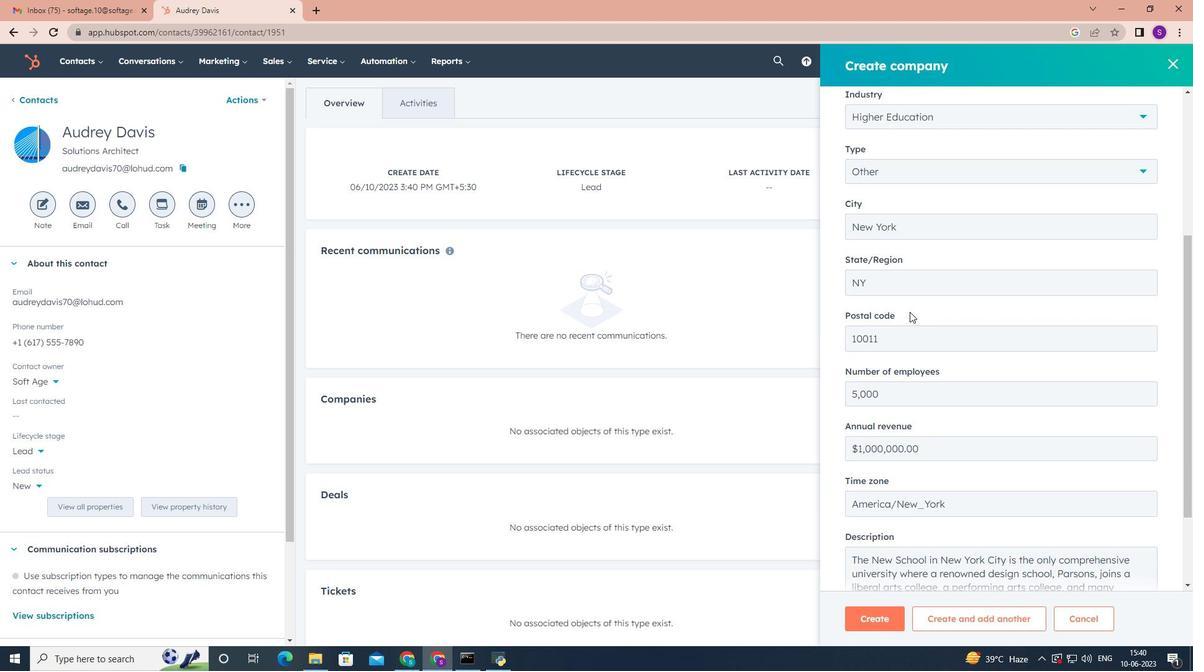 
Action: Mouse scrolled (910, 311) with delta (0, 0)
Screenshot: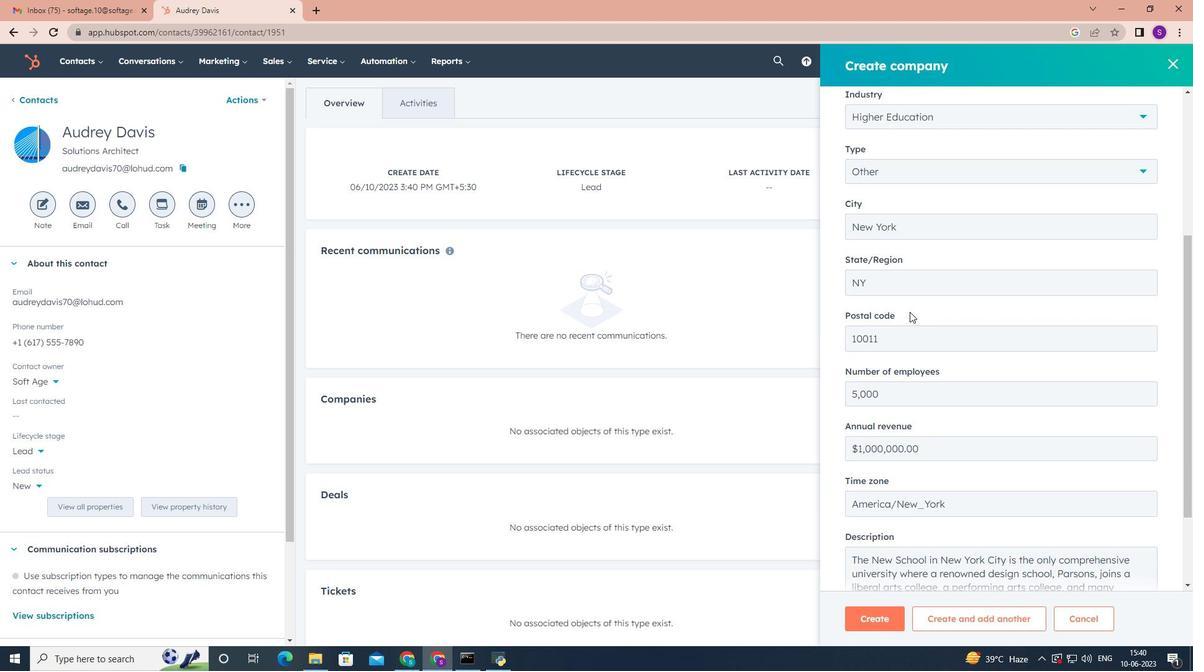 
Action: Mouse scrolled (910, 311) with delta (0, 0)
Screenshot: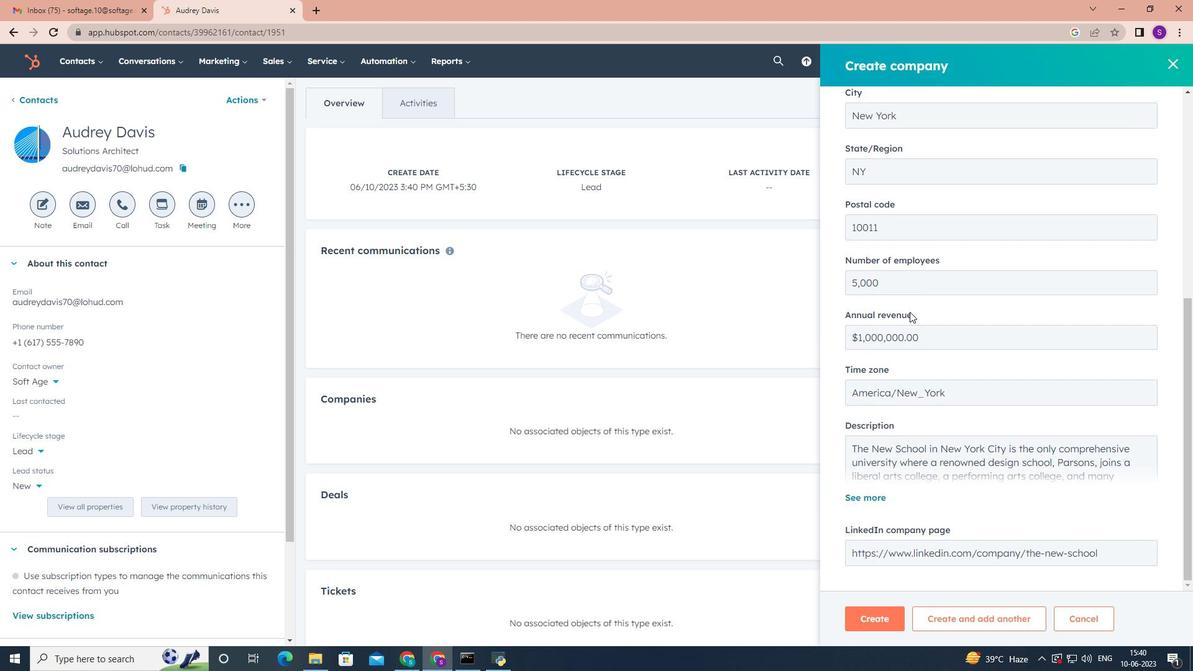 
Action: Mouse scrolled (910, 311) with delta (0, 0)
Screenshot: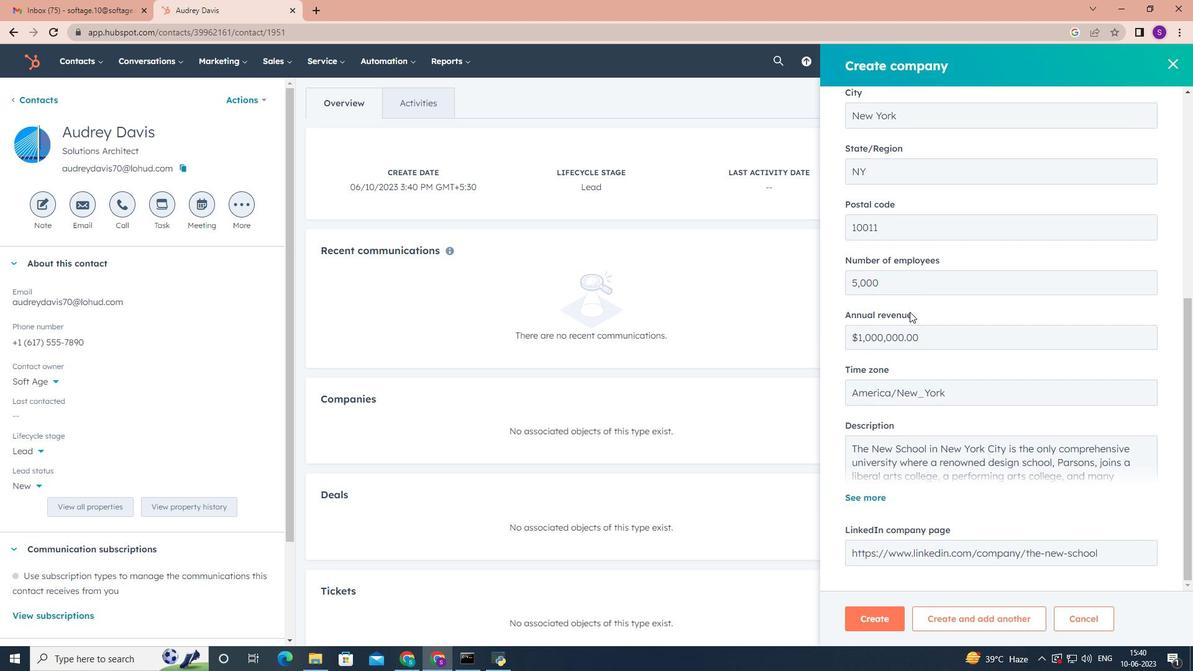 
Action: Mouse scrolled (910, 311) with delta (0, 0)
Screenshot: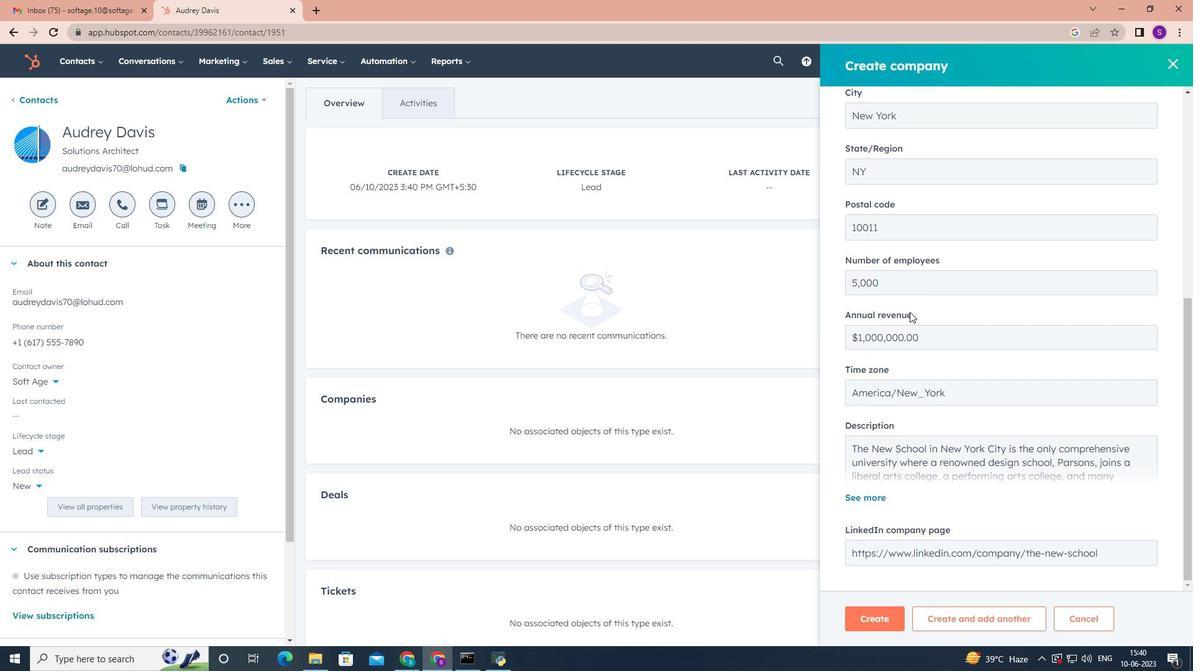 
Action: Mouse scrolled (910, 311) with delta (0, 0)
Screenshot: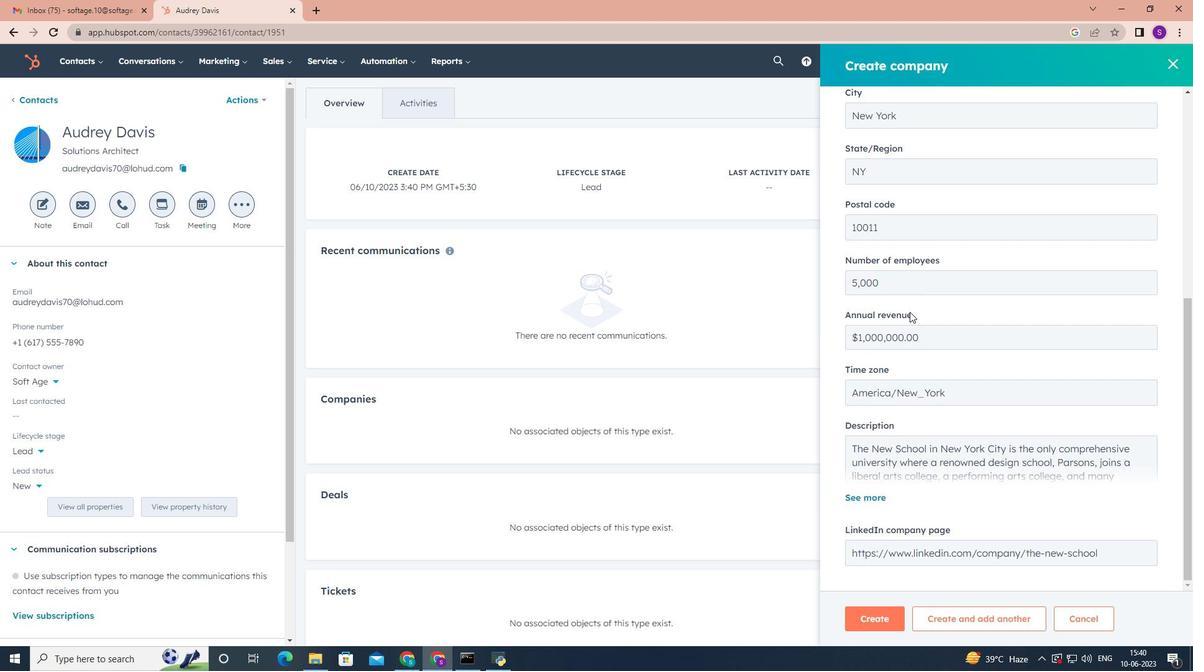
Action: Mouse moved to (886, 624)
Screenshot: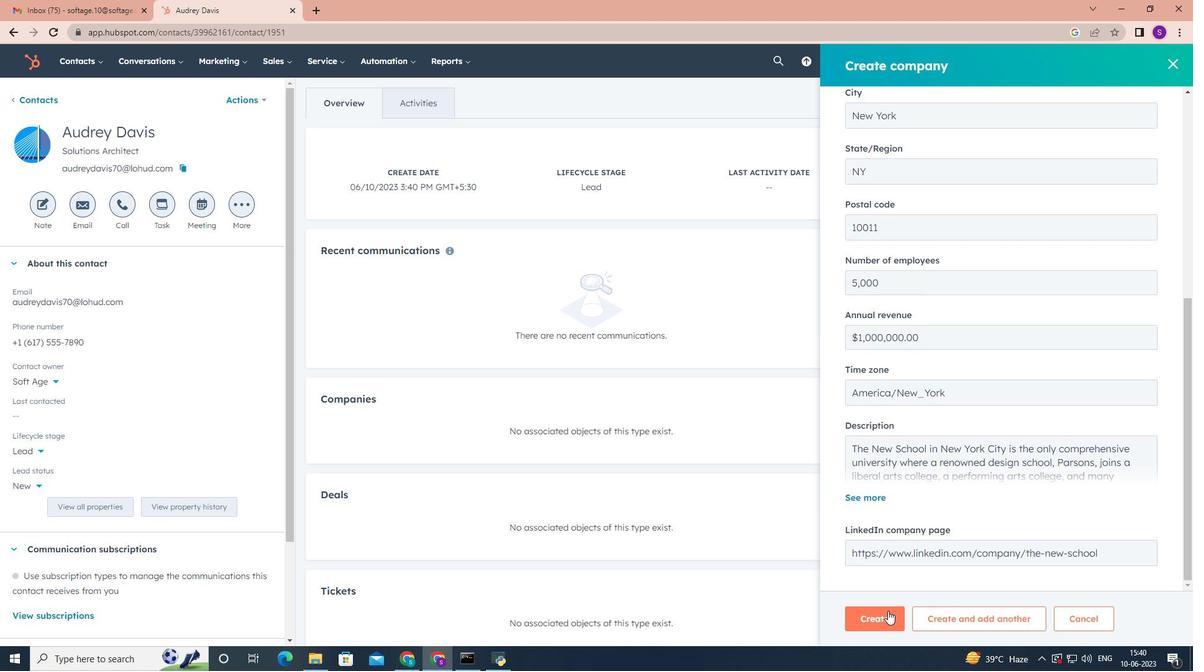 
Action: Mouse pressed left at (886, 624)
Screenshot: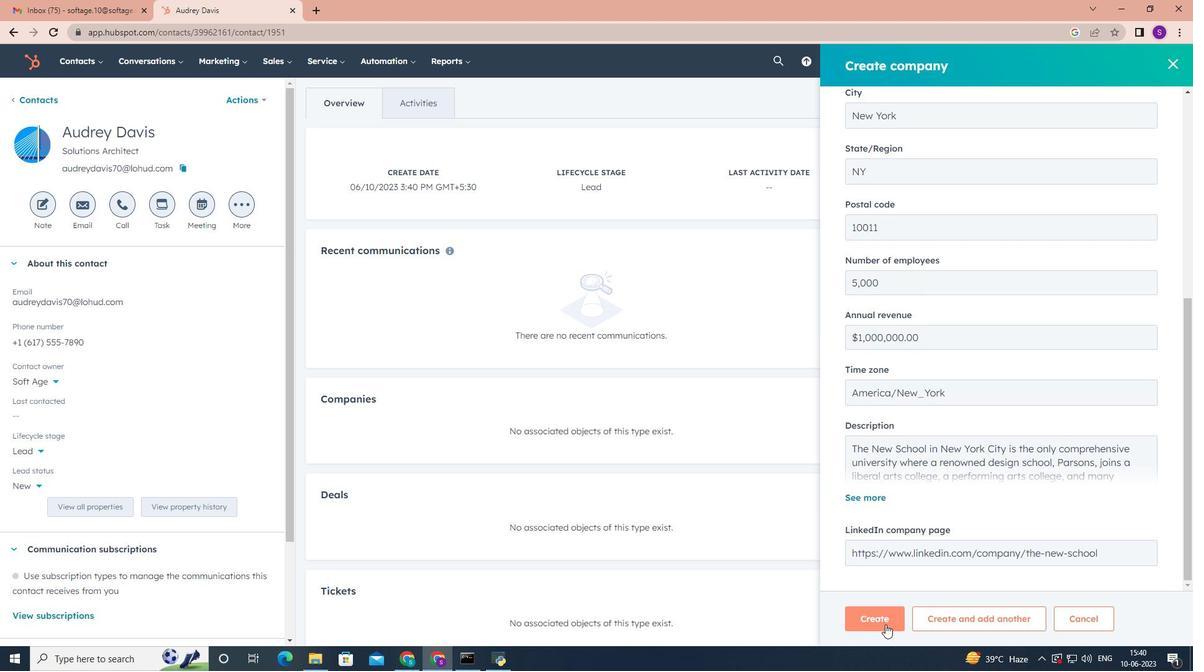 
Action: Mouse moved to (886, 624)
Screenshot: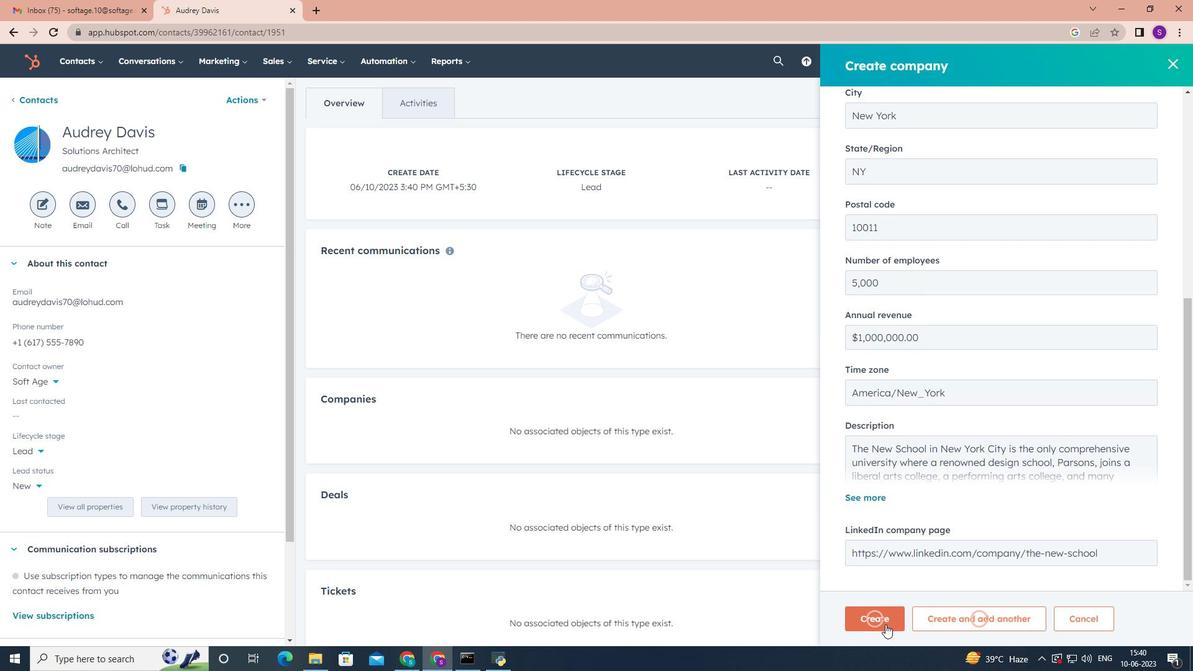 
